 Task: Look for space in Kālāvad, India from 6th September, 2023 to 10th September, 2023 for 1 adult in price range Rs.9000 to Rs.17000. Place can be private room with 1  bedroom having 1 bed and 1 bathroom. Property type can be house, flat, guest house, hotel. Booking option can be shelf check-in. Required host language is English.
Action: Mouse moved to (472, 121)
Screenshot: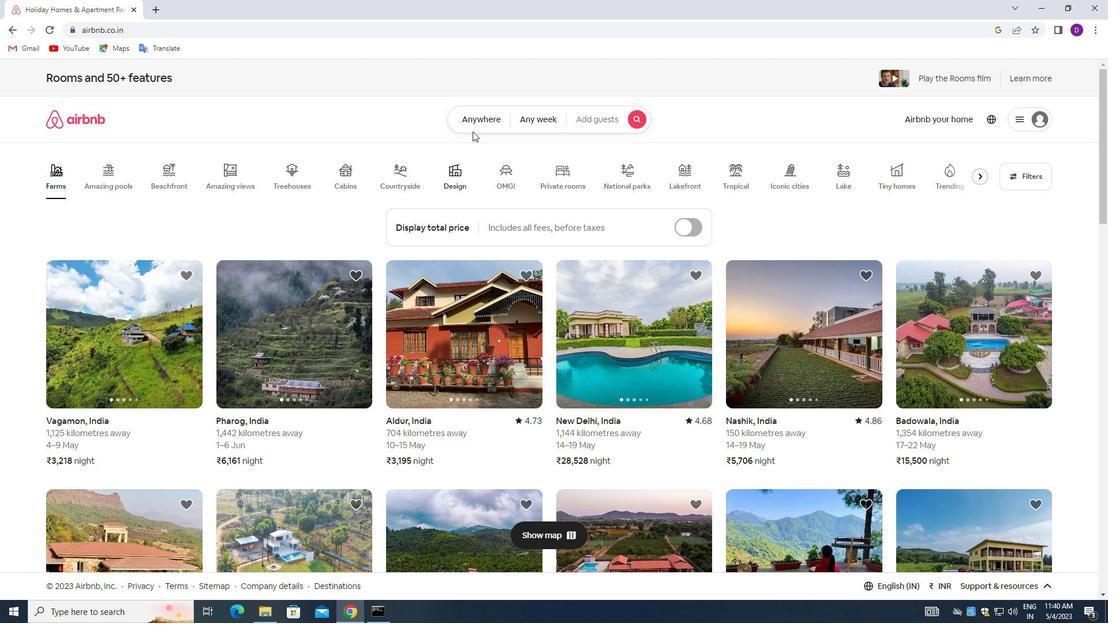
Action: Mouse pressed left at (472, 121)
Screenshot: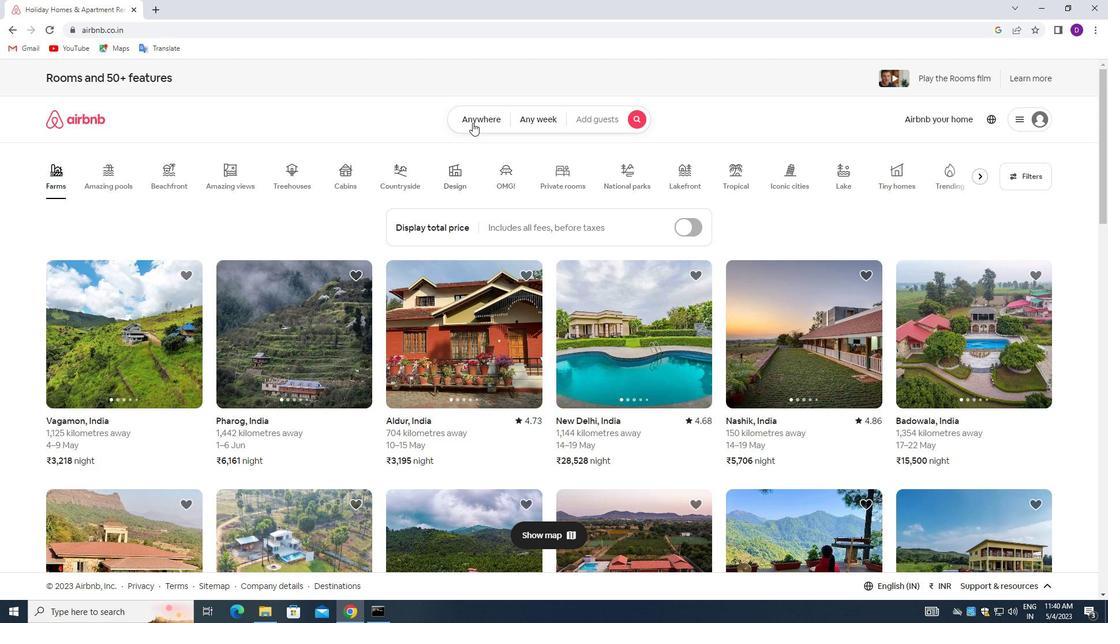
Action: Mouse moved to (405, 168)
Screenshot: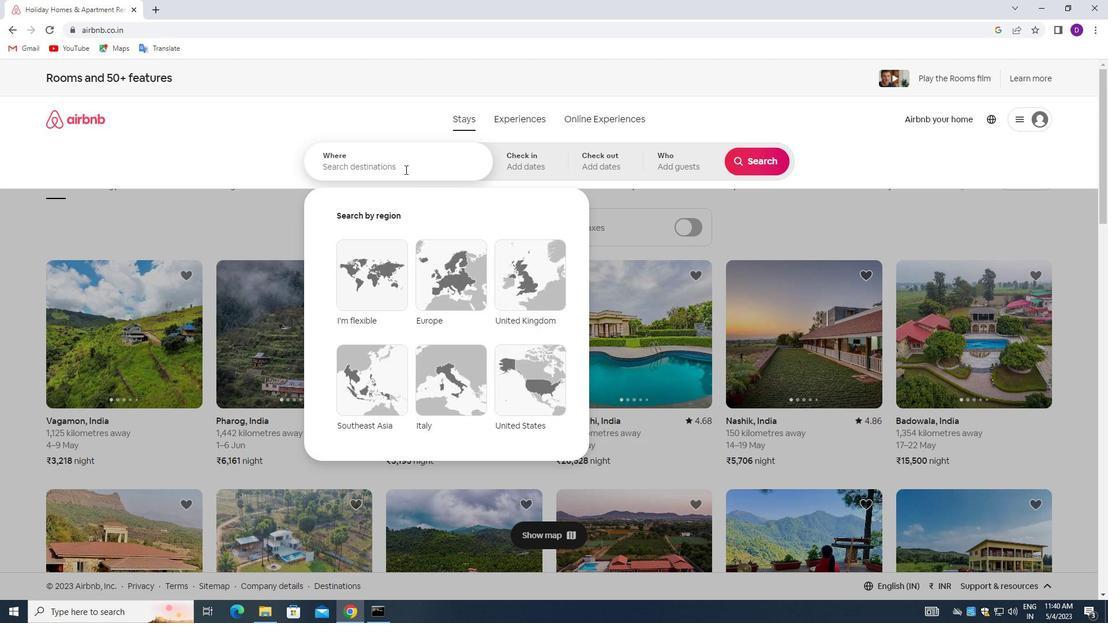 
Action: Mouse pressed left at (405, 168)
Screenshot: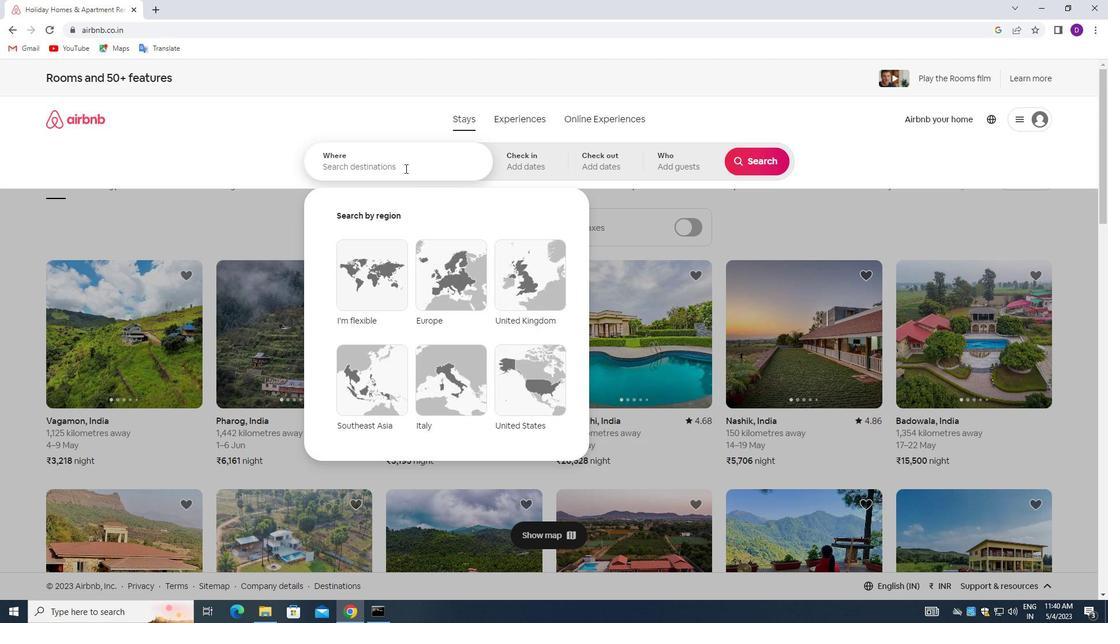 
Action: Mouse moved to (251, 123)
Screenshot: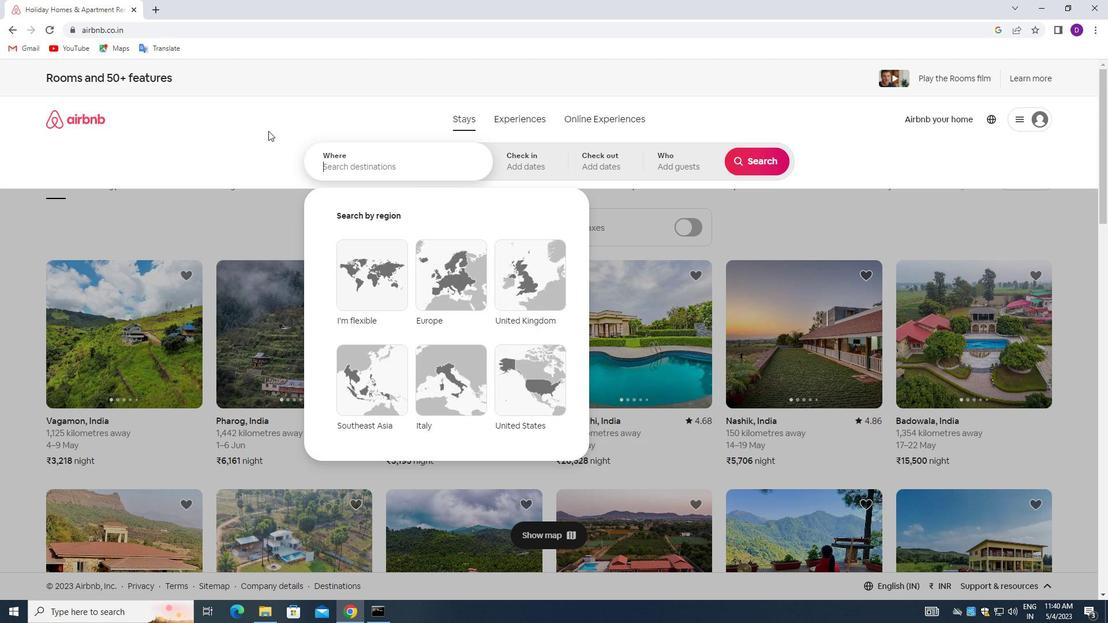 
Action: Key pressed <Key.shift>KALAVAD,<Key.space><Key.shift>INDIA<Key.enter>
Screenshot: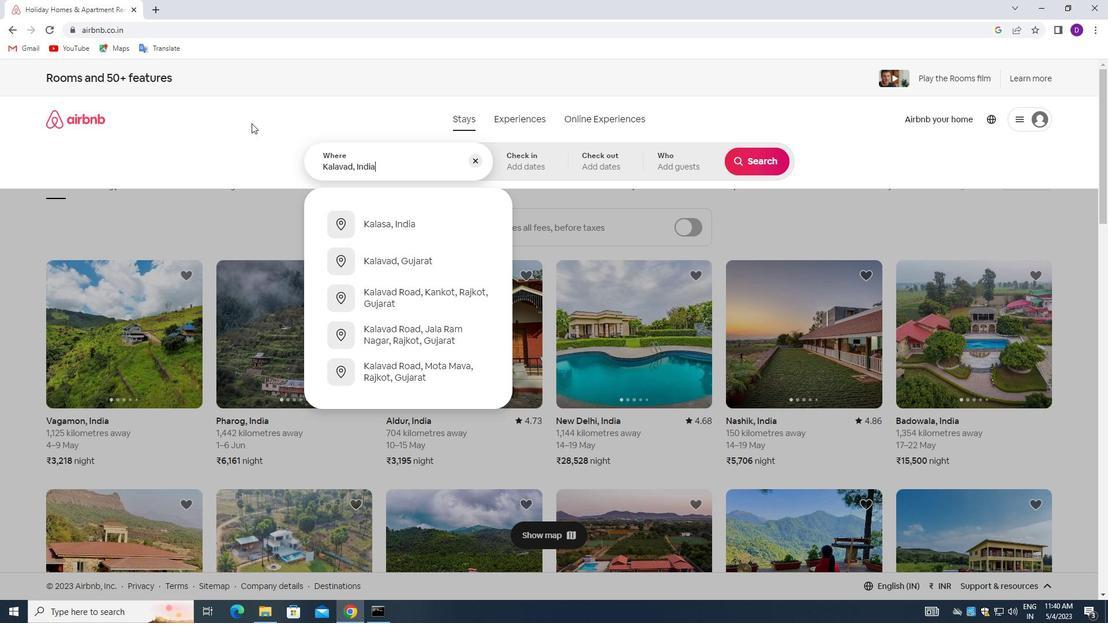 
Action: Mouse moved to (752, 249)
Screenshot: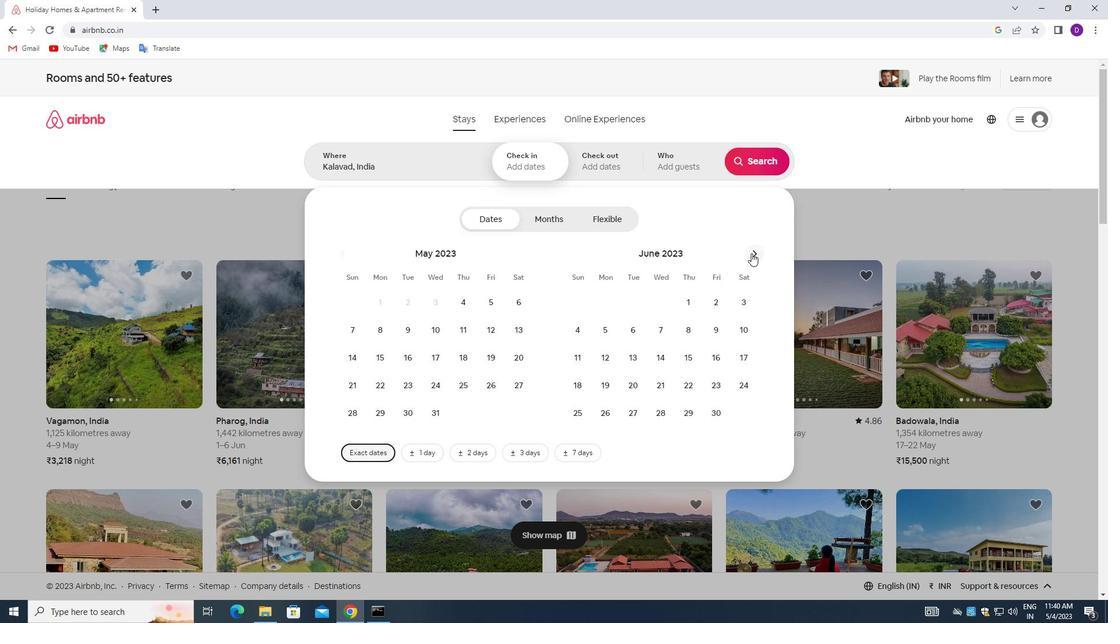 
Action: Mouse pressed left at (752, 249)
Screenshot: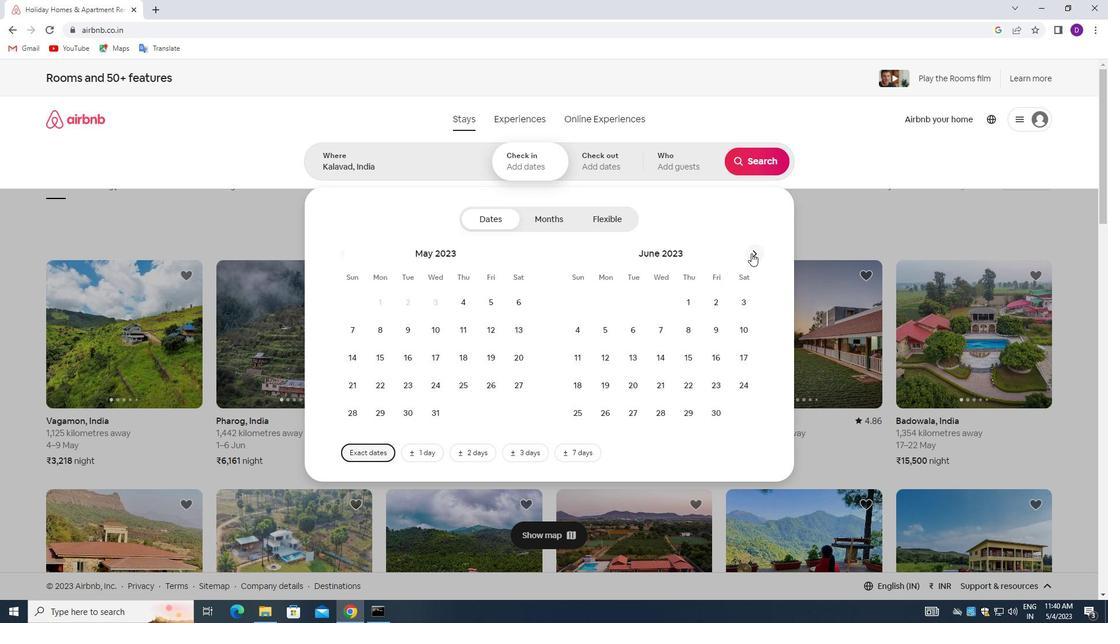 
Action: Mouse pressed left at (752, 249)
Screenshot: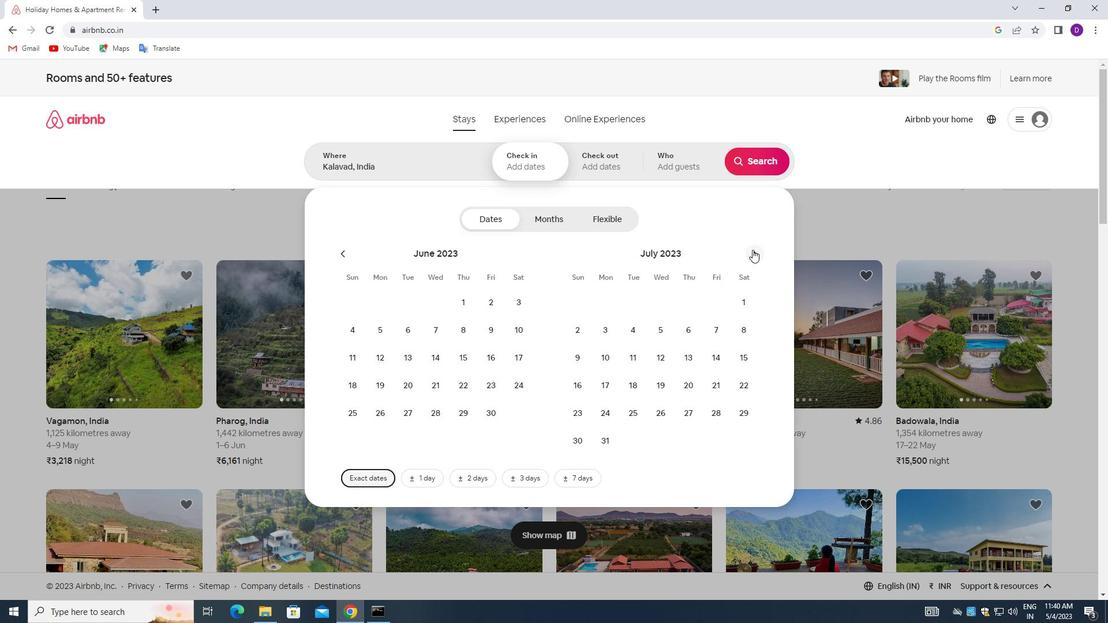 
Action: Mouse pressed left at (752, 249)
Screenshot: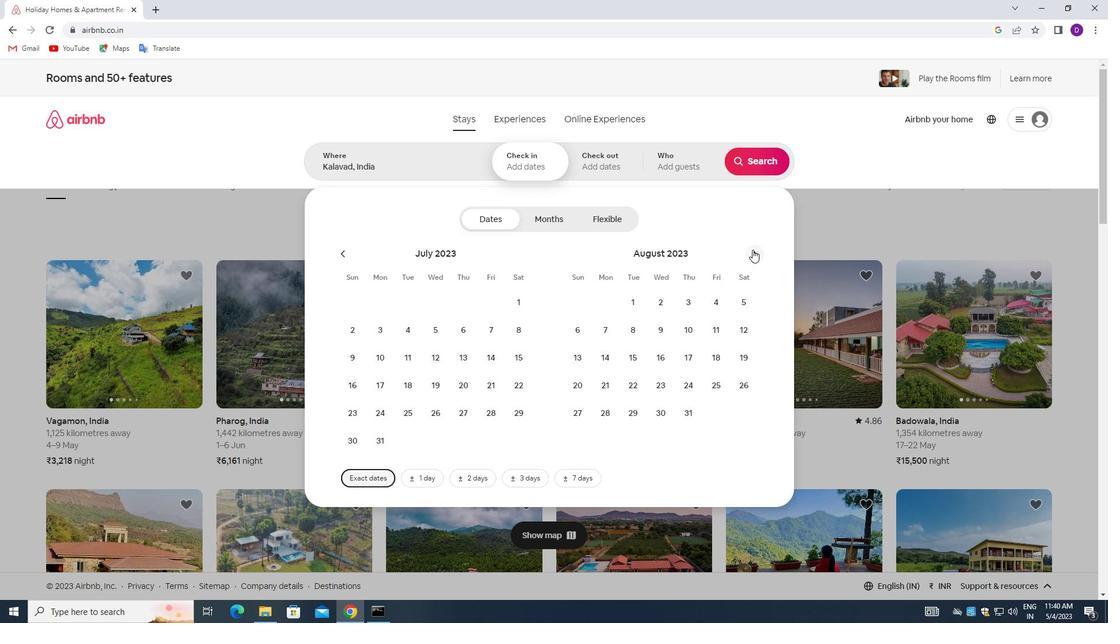 
Action: Mouse moved to (657, 328)
Screenshot: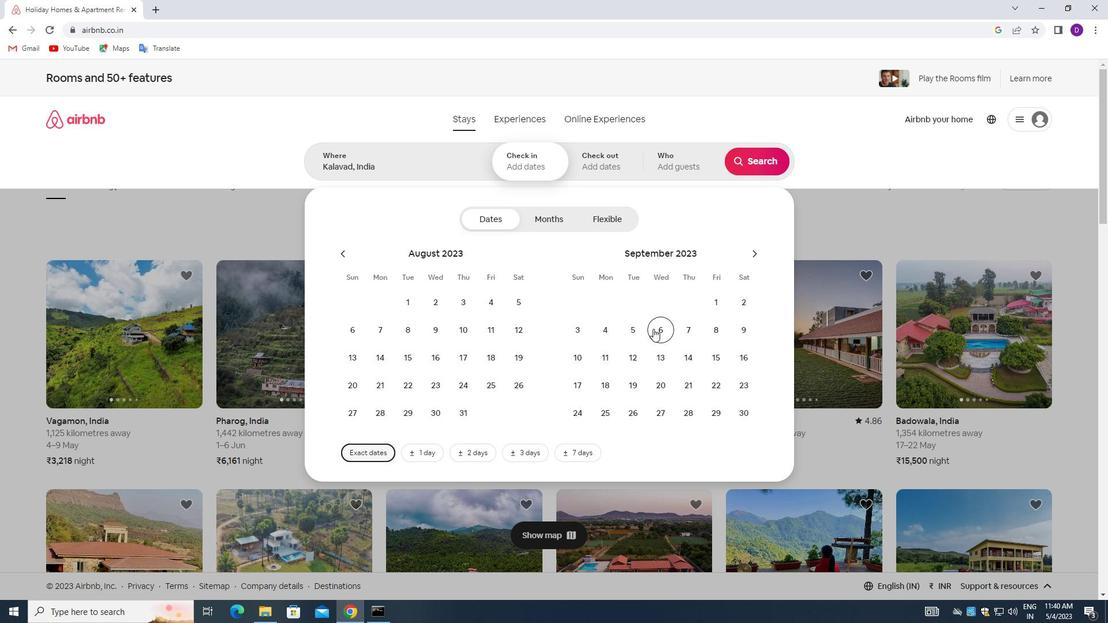 
Action: Mouse pressed left at (657, 328)
Screenshot: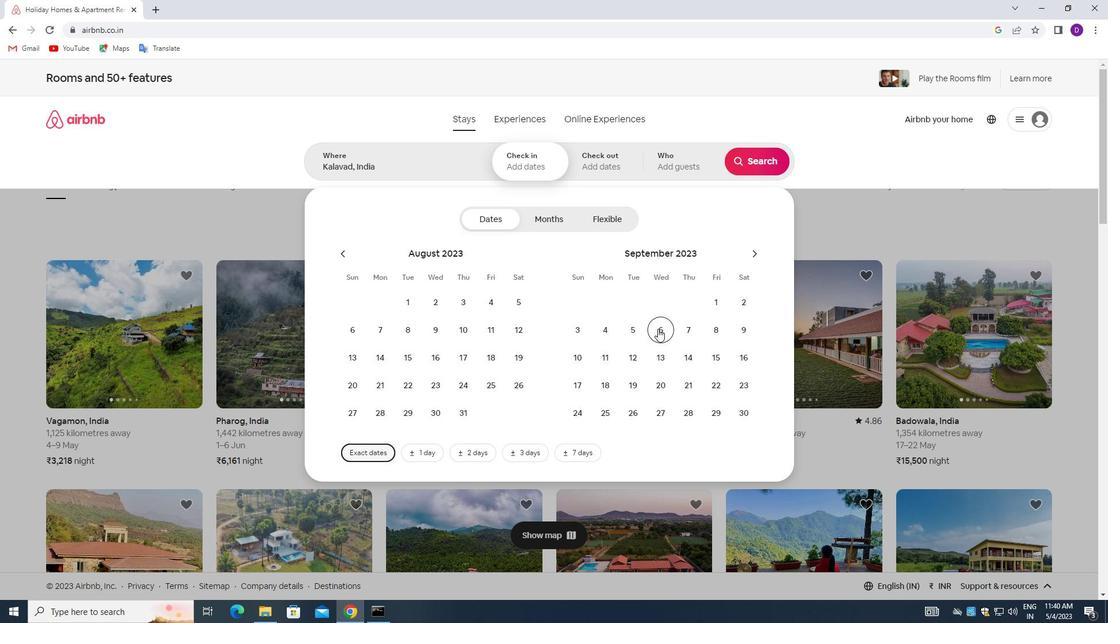 
Action: Mouse moved to (580, 353)
Screenshot: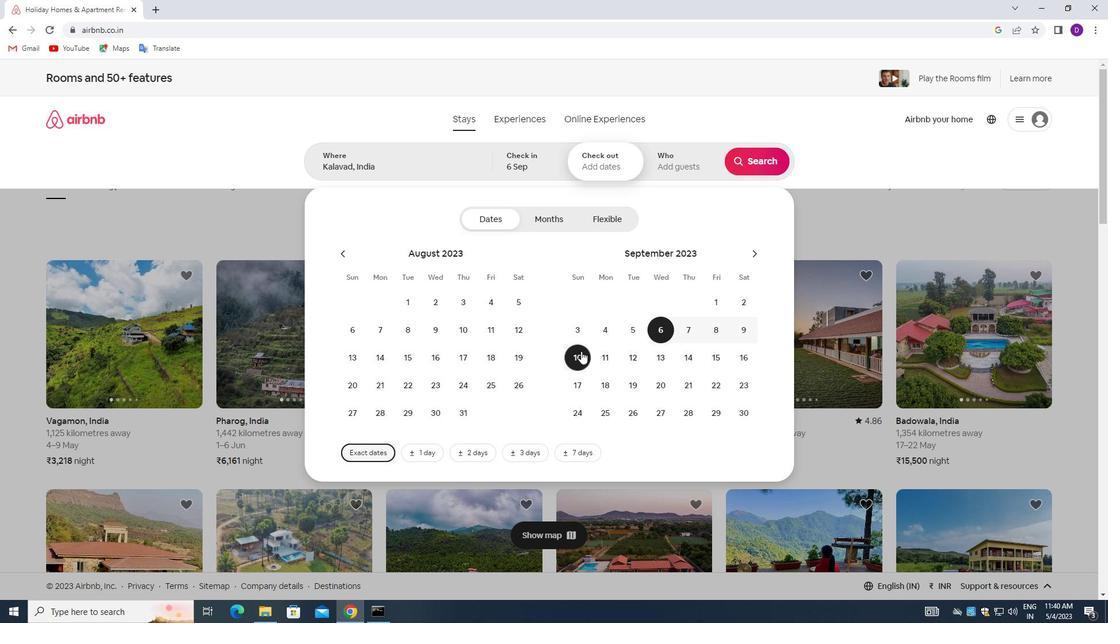 
Action: Mouse pressed left at (580, 353)
Screenshot: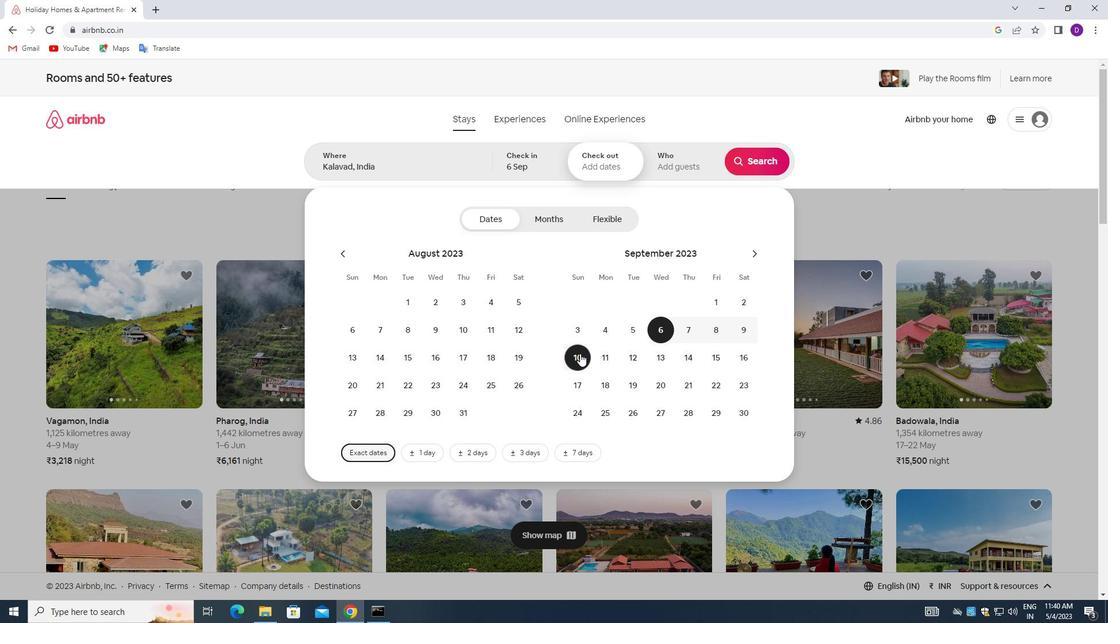 
Action: Mouse moved to (670, 158)
Screenshot: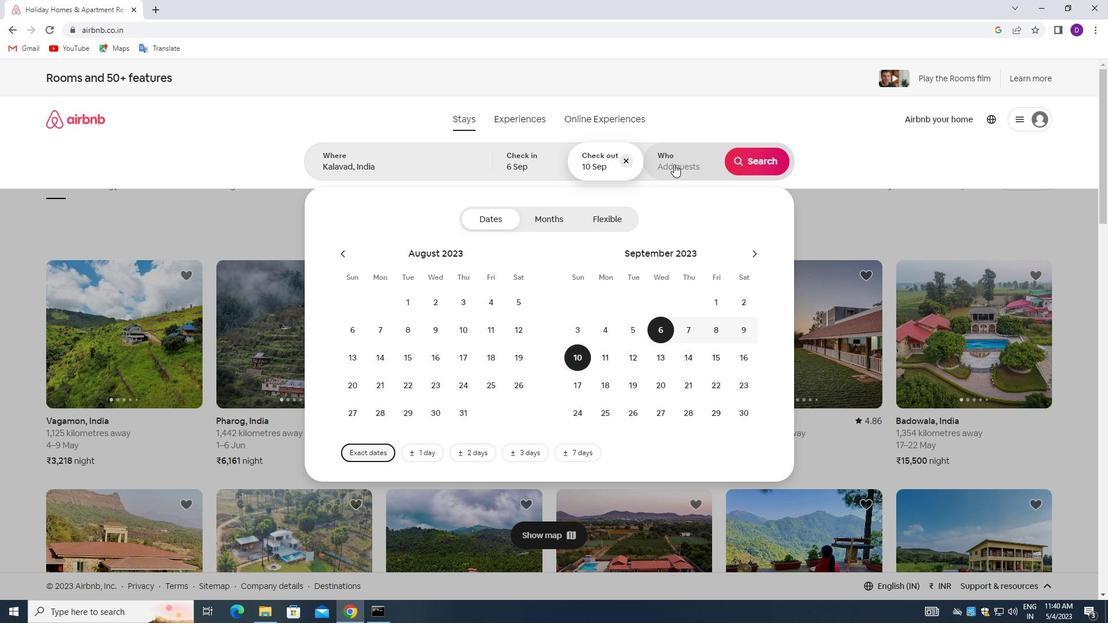 
Action: Mouse pressed left at (670, 158)
Screenshot: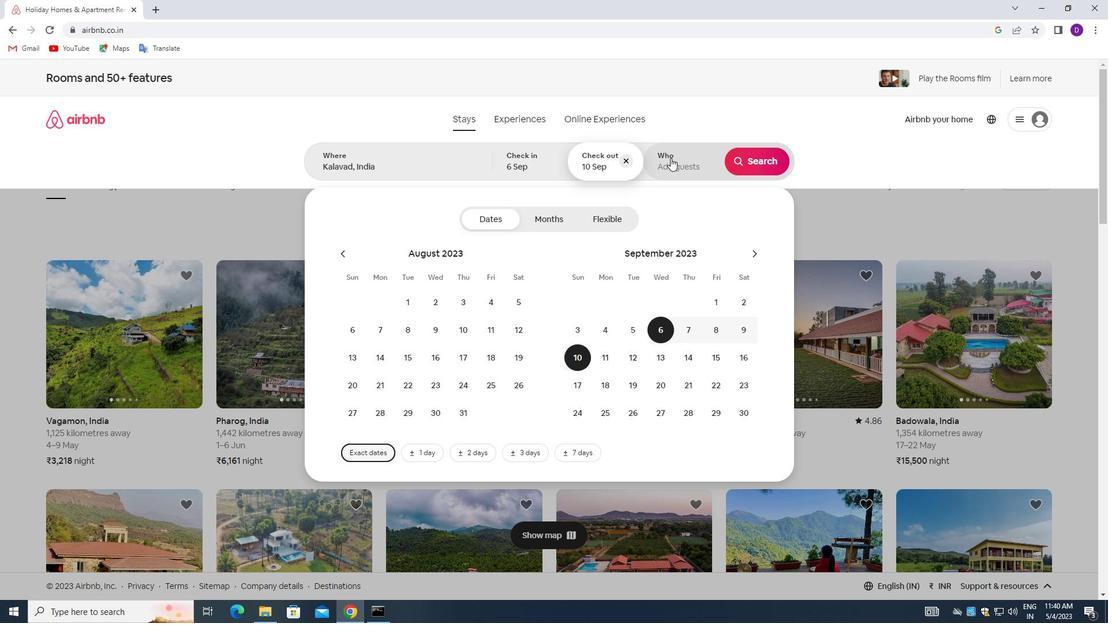 
Action: Mouse moved to (765, 219)
Screenshot: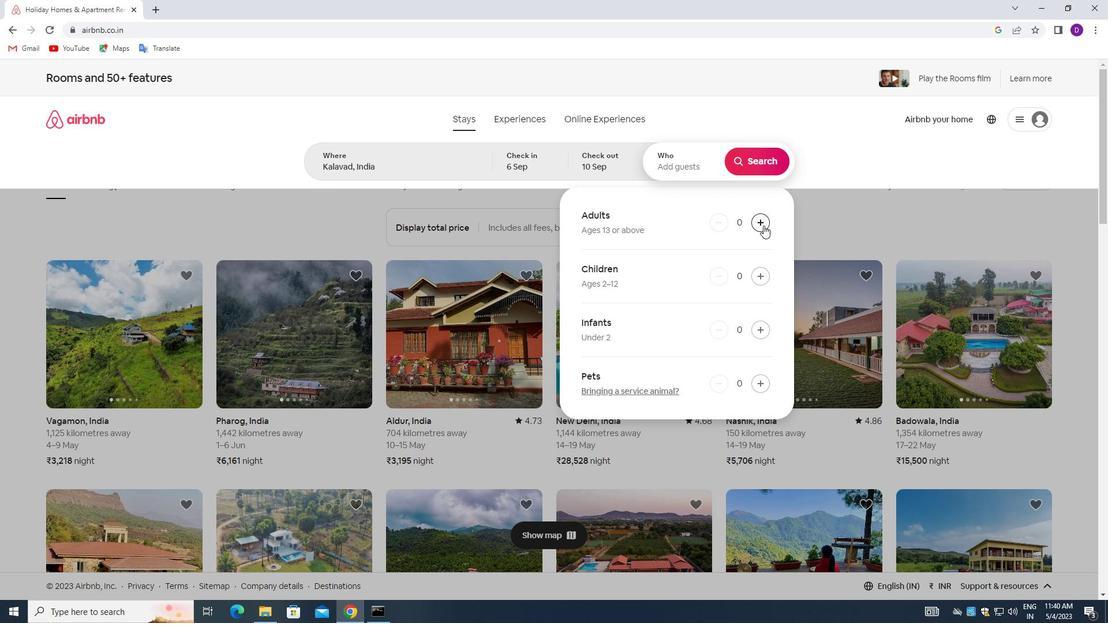 
Action: Mouse pressed left at (765, 219)
Screenshot: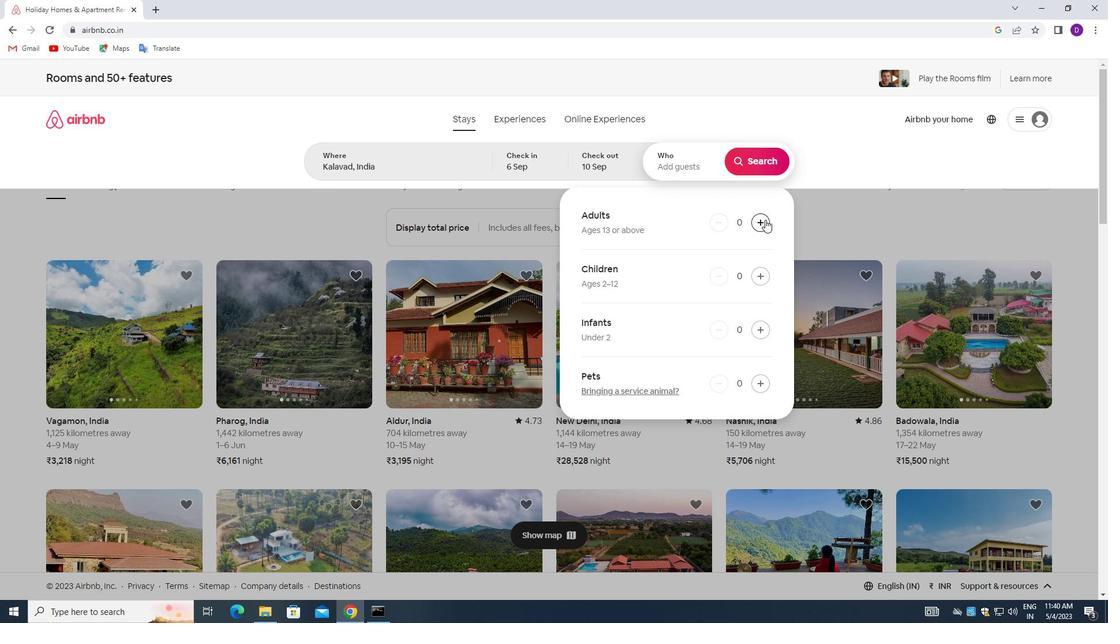 
Action: Mouse moved to (756, 159)
Screenshot: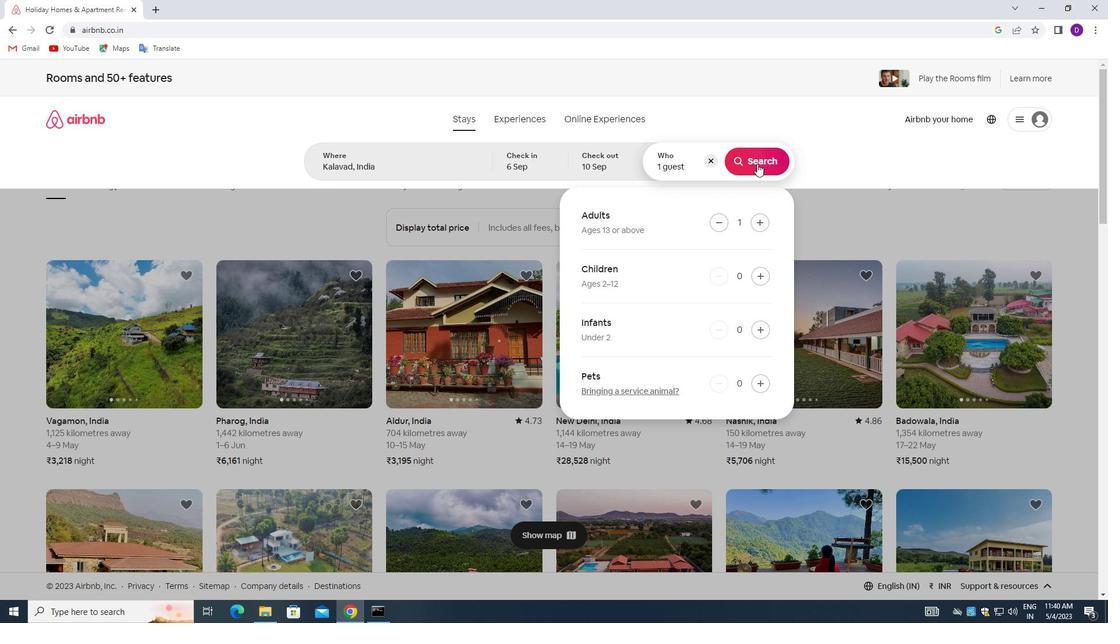 
Action: Mouse pressed left at (756, 159)
Screenshot: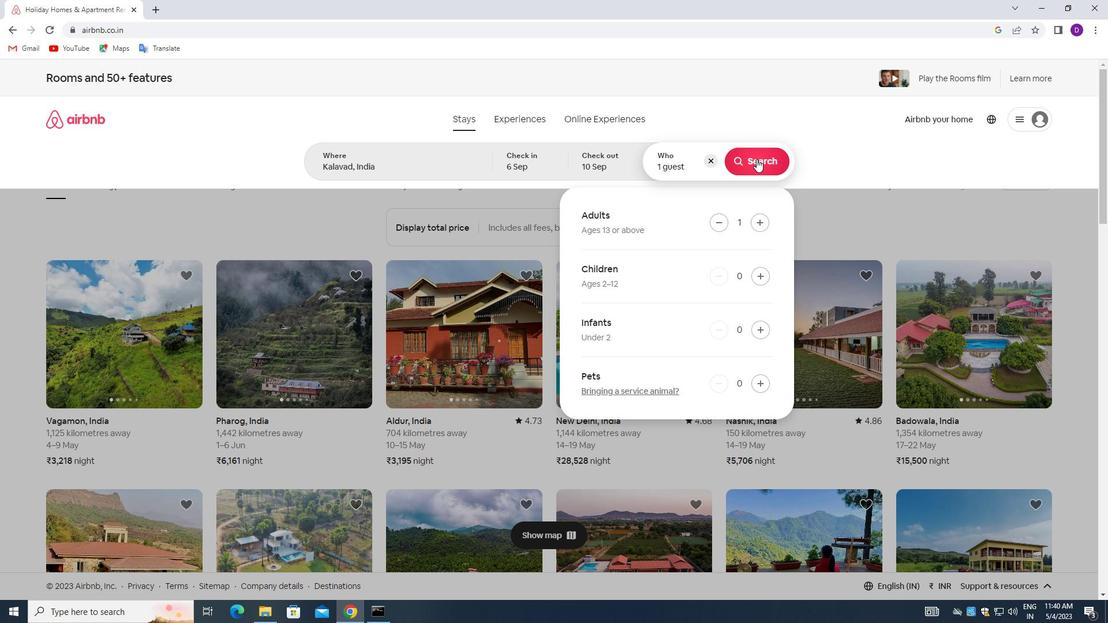 
Action: Mouse moved to (1045, 125)
Screenshot: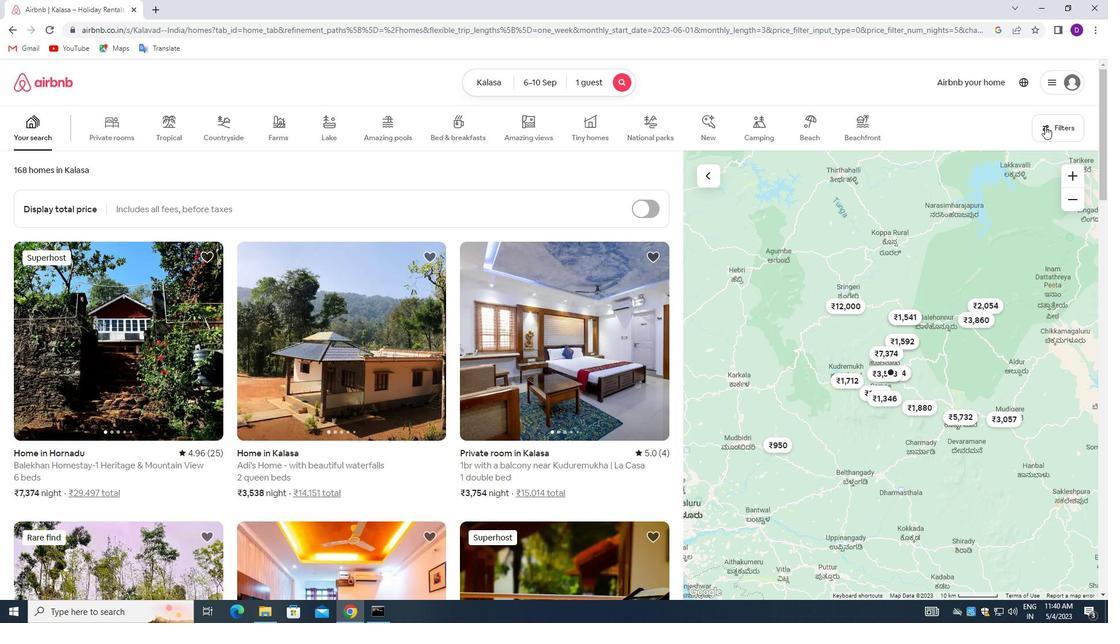 
Action: Mouse pressed left at (1045, 125)
Screenshot: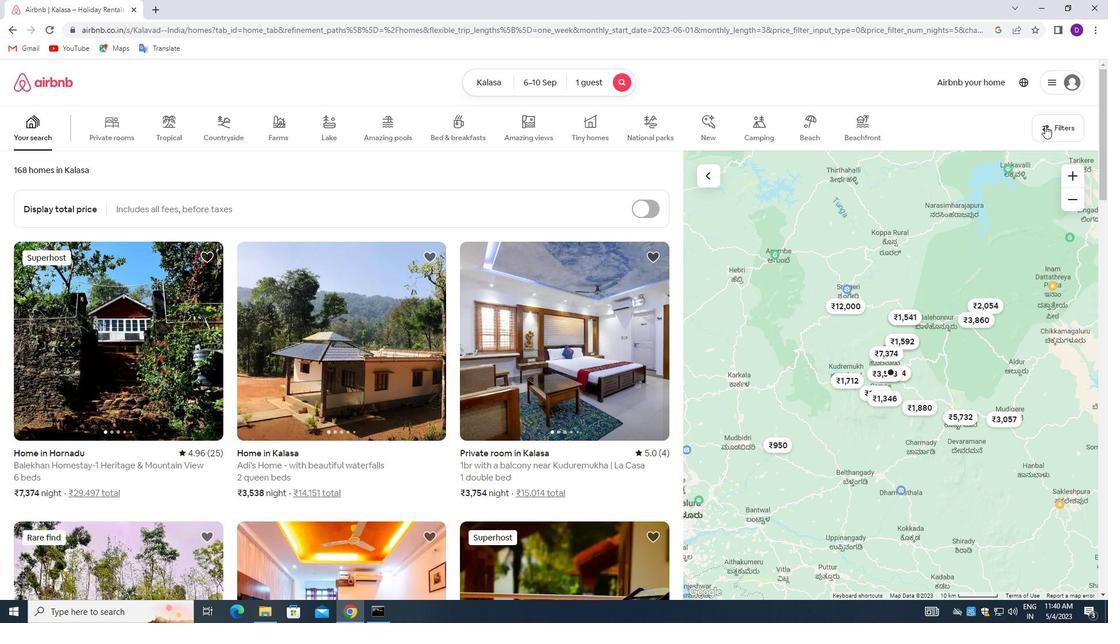 
Action: Mouse moved to (426, 275)
Screenshot: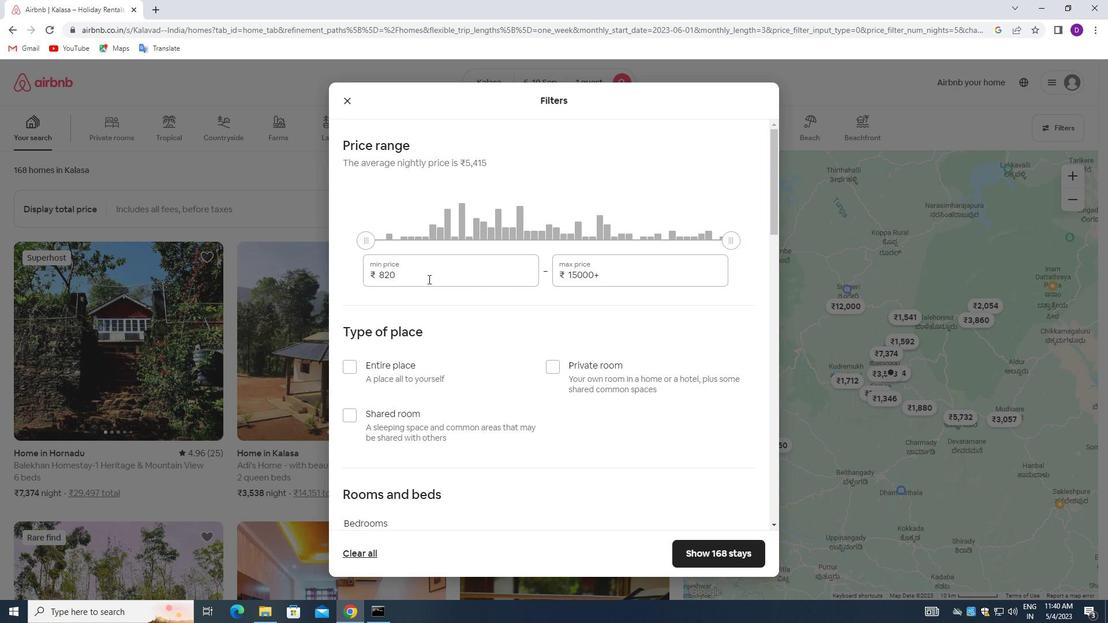 
Action: Mouse pressed left at (426, 275)
Screenshot: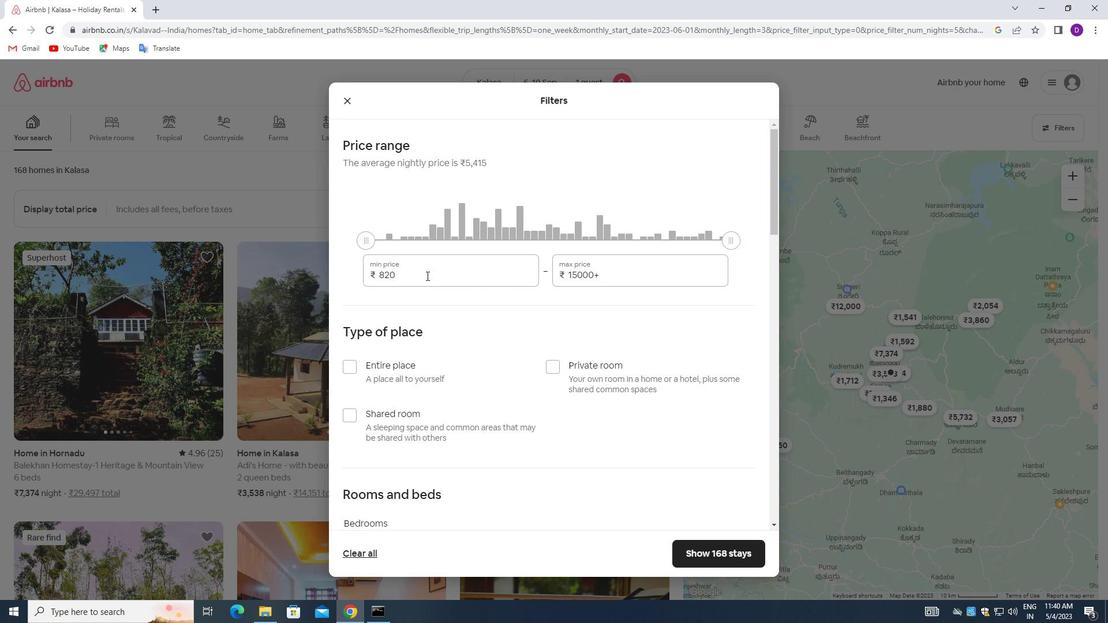
Action: Mouse pressed left at (426, 275)
Screenshot: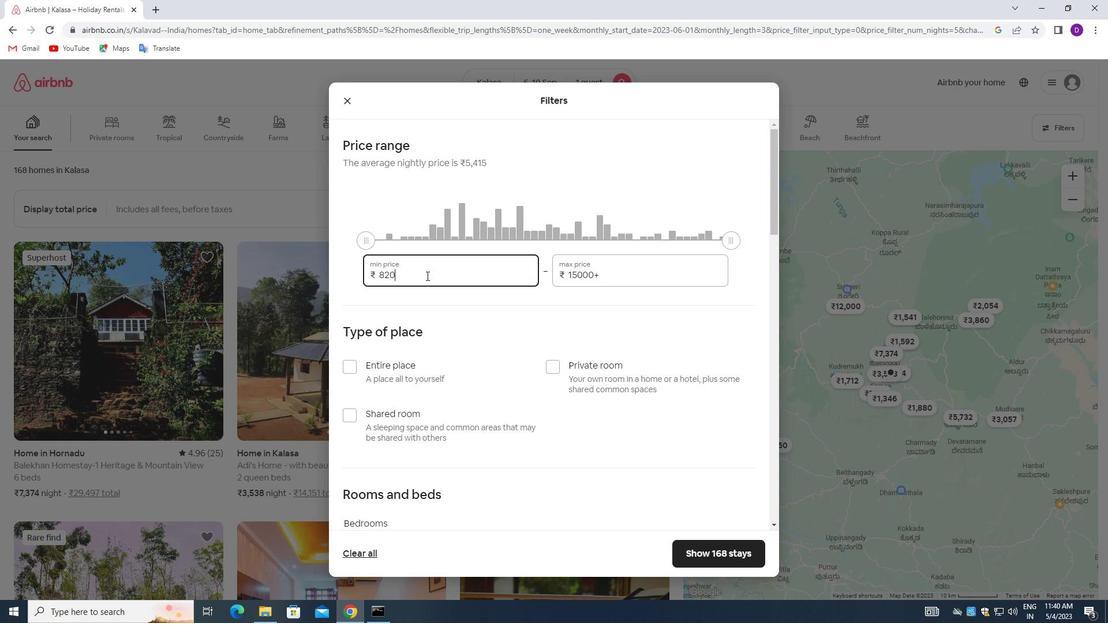 
Action: Key pressed 9000<Key.tab>17000
Screenshot: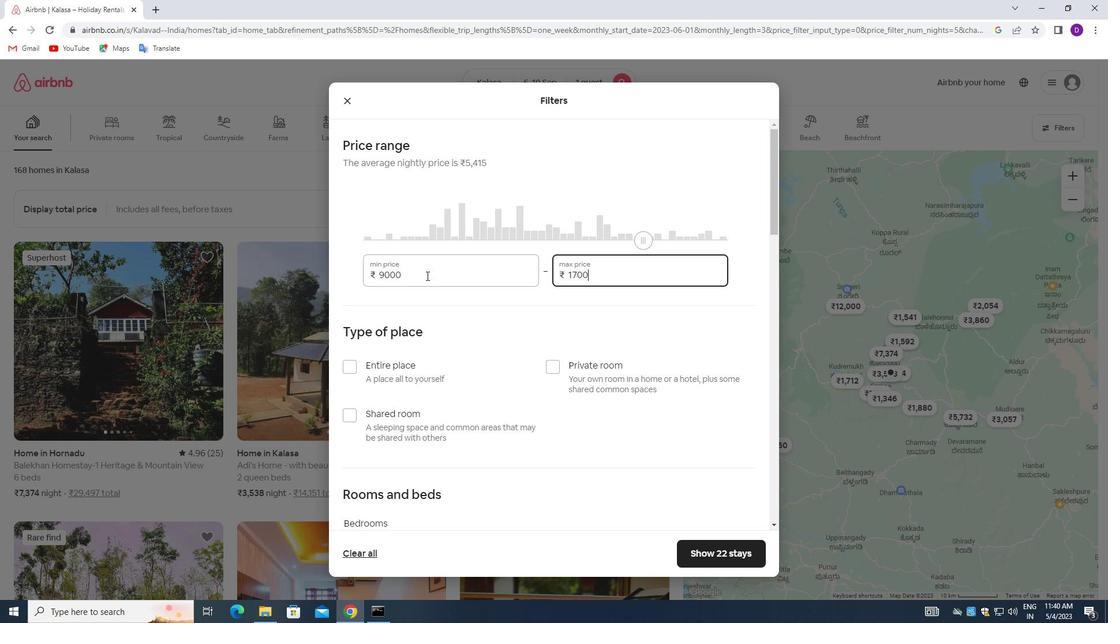 
Action: Mouse moved to (556, 369)
Screenshot: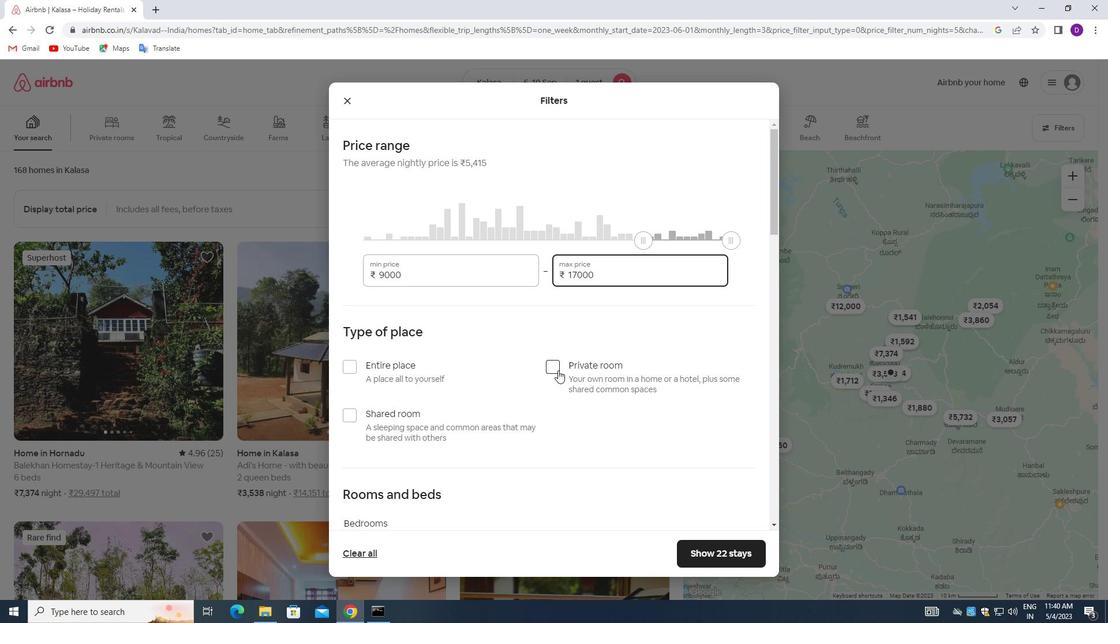 
Action: Mouse pressed left at (556, 369)
Screenshot: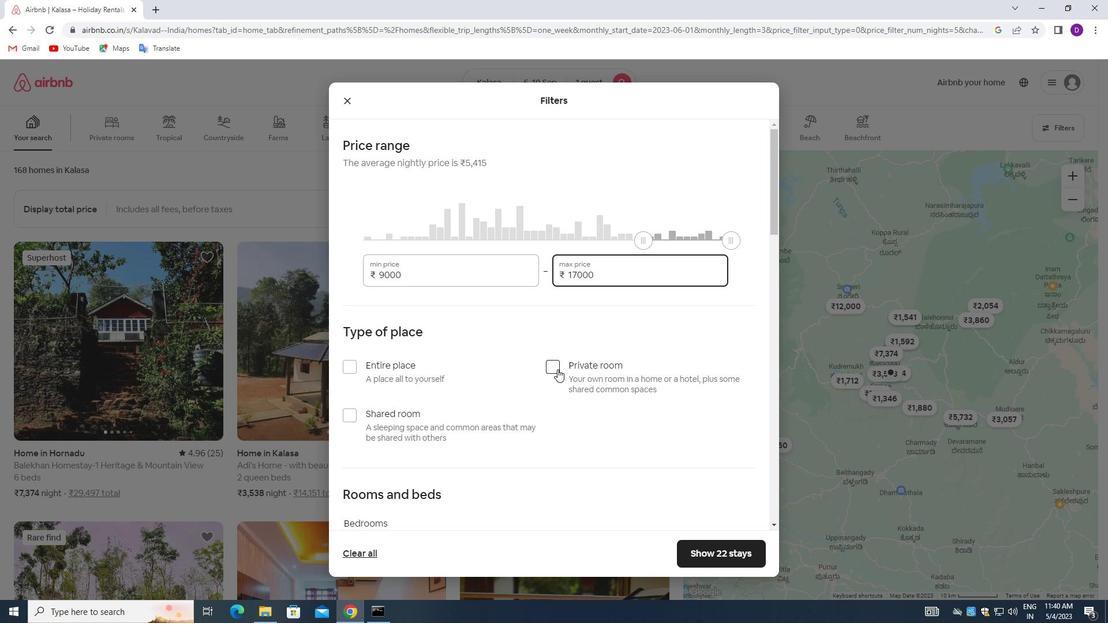 
Action: Mouse moved to (554, 377)
Screenshot: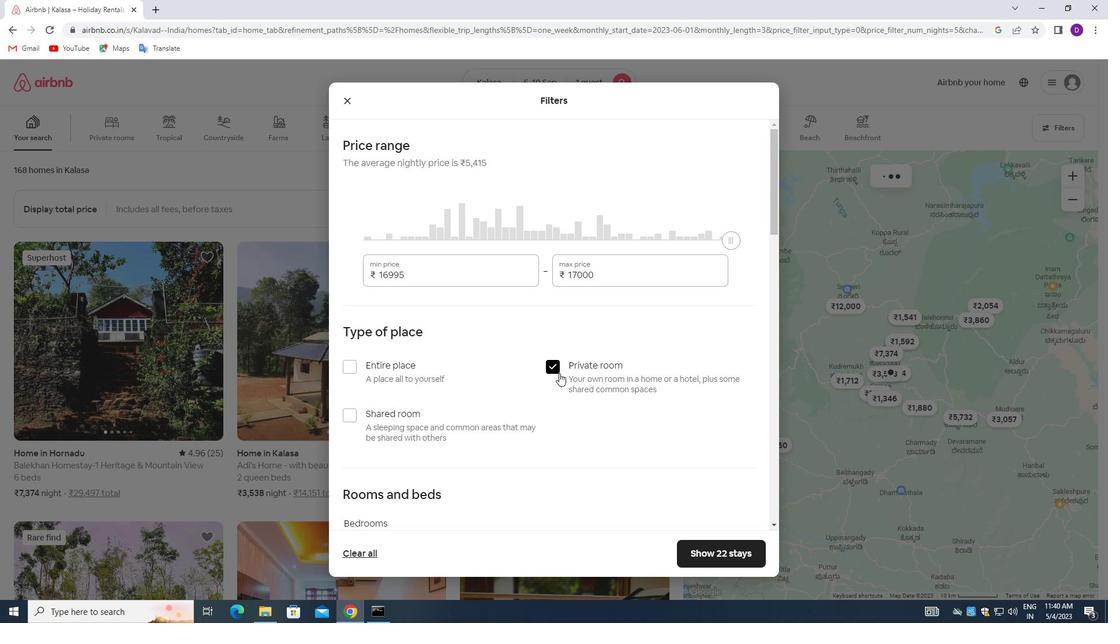 
Action: Mouse scrolled (554, 376) with delta (0, 0)
Screenshot: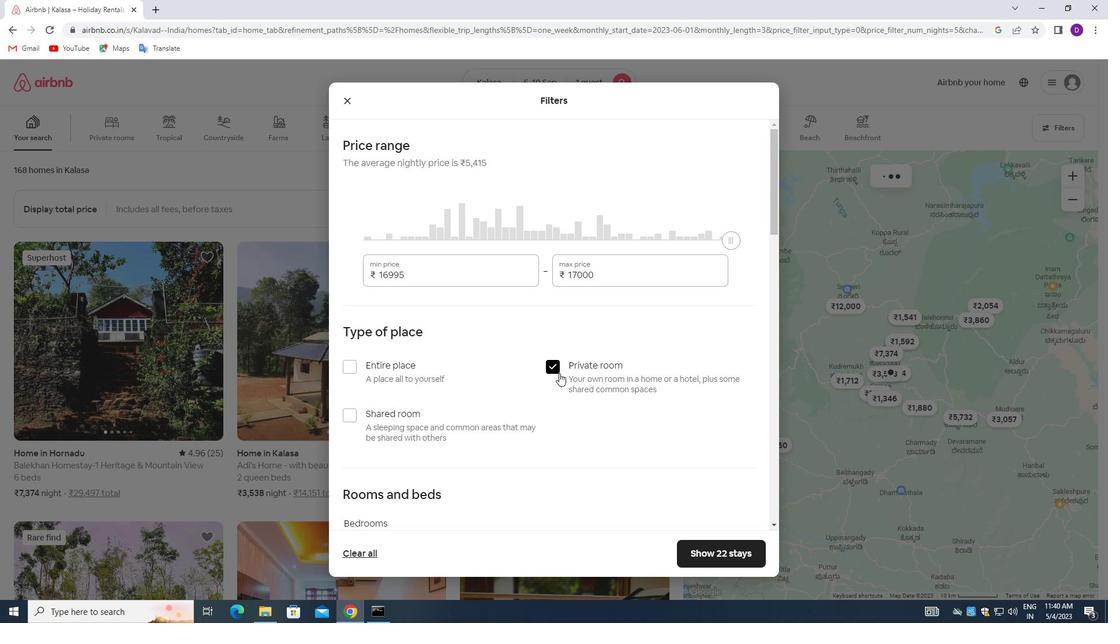 
Action: Mouse moved to (552, 378)
Screenshot: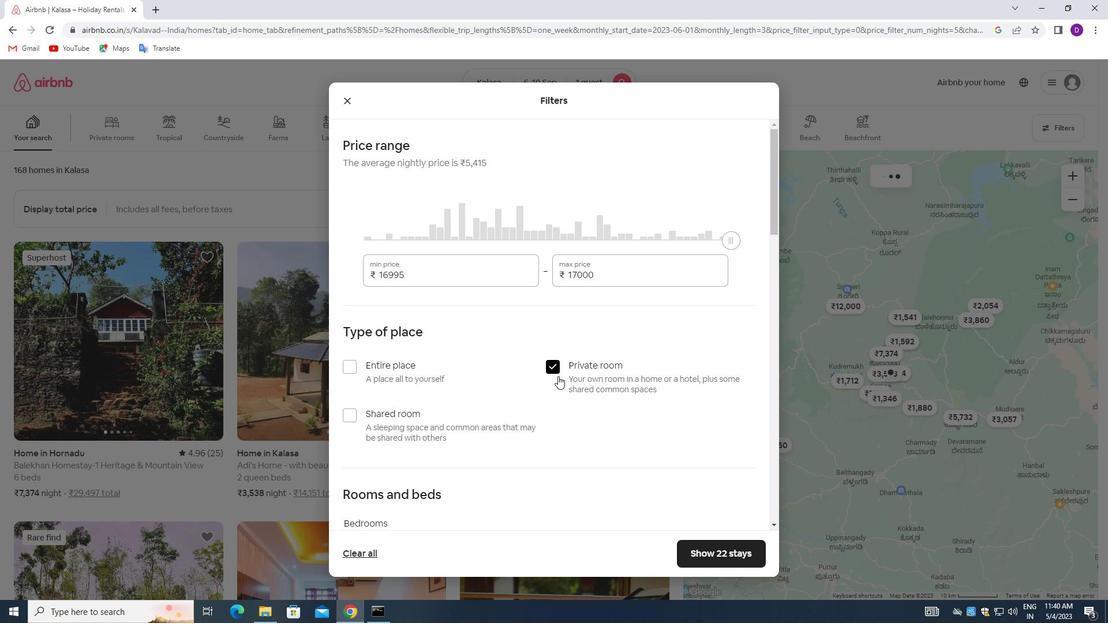 
Action: Mouse scrolled (552, 378) with delta (0, 0)
Screenshot: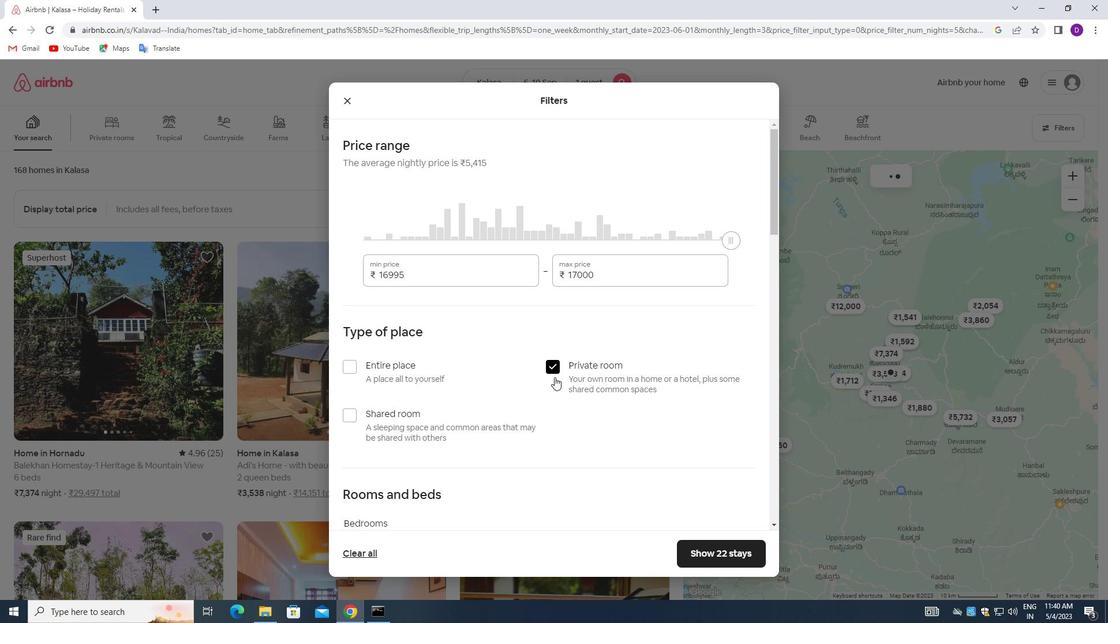 
Action: Mouse scrolled (552, 378) with delta (0, 0)
Screenshot: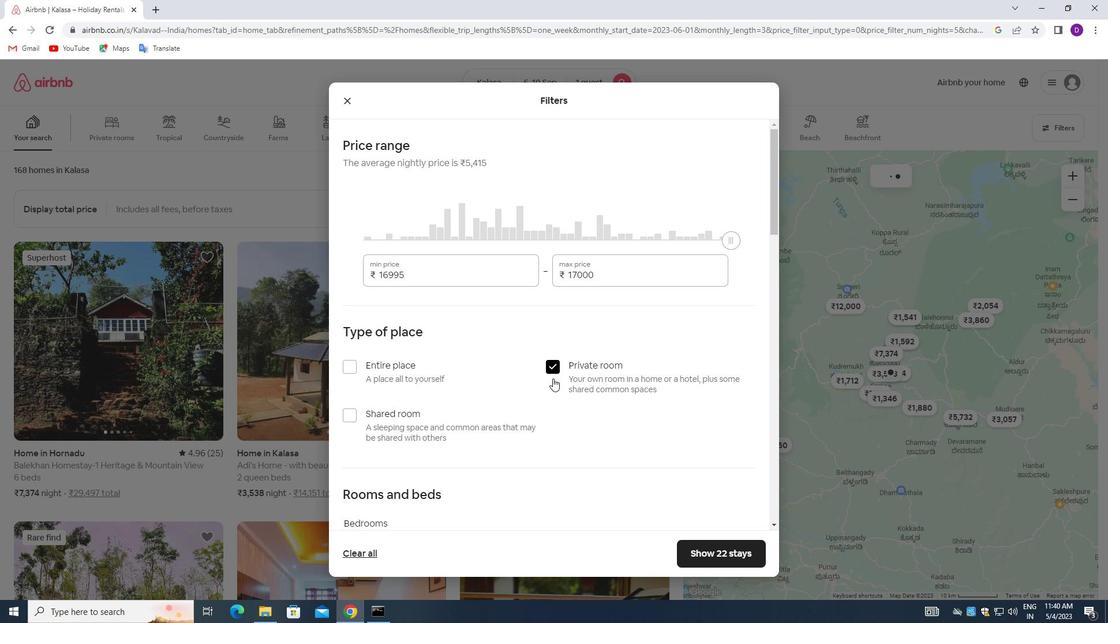 
Action: Mouse scrolled (552, 378) with delta (0, 0)
Screenshot: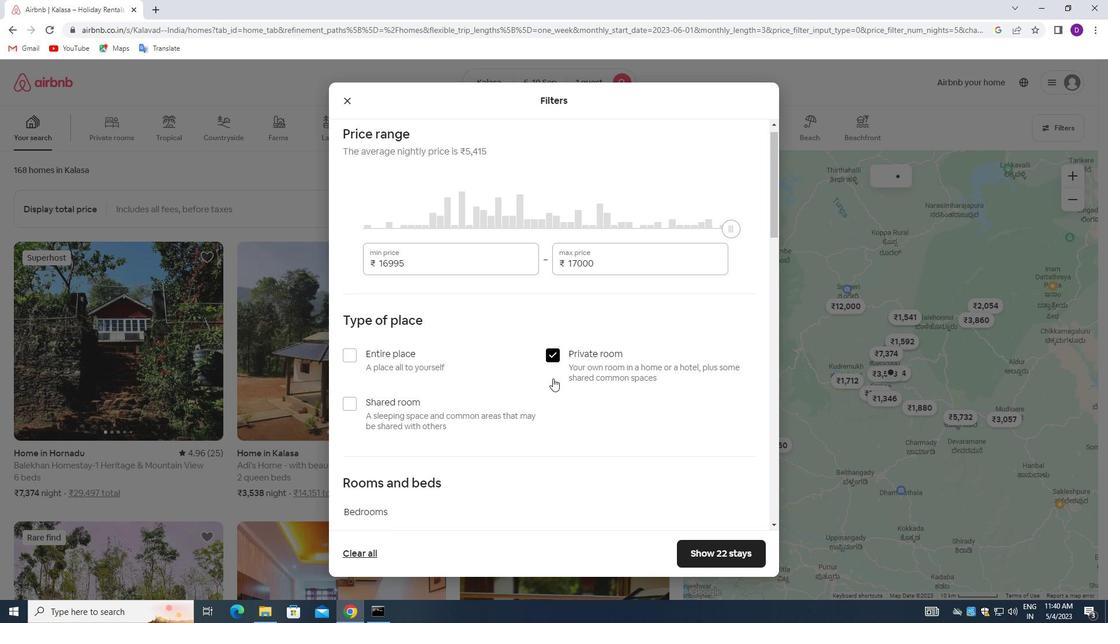 
Action: Mouse moved to (552, 378)
Screenshot: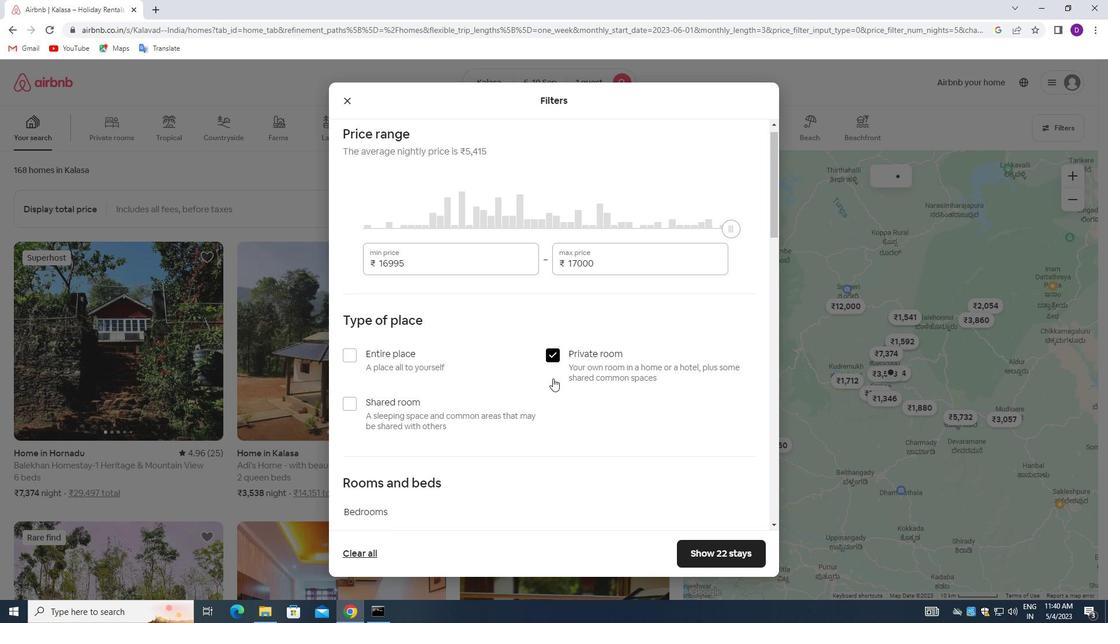 
Action: Mouse scrolled (552, 378) with delta (0, 0)
Screenshot: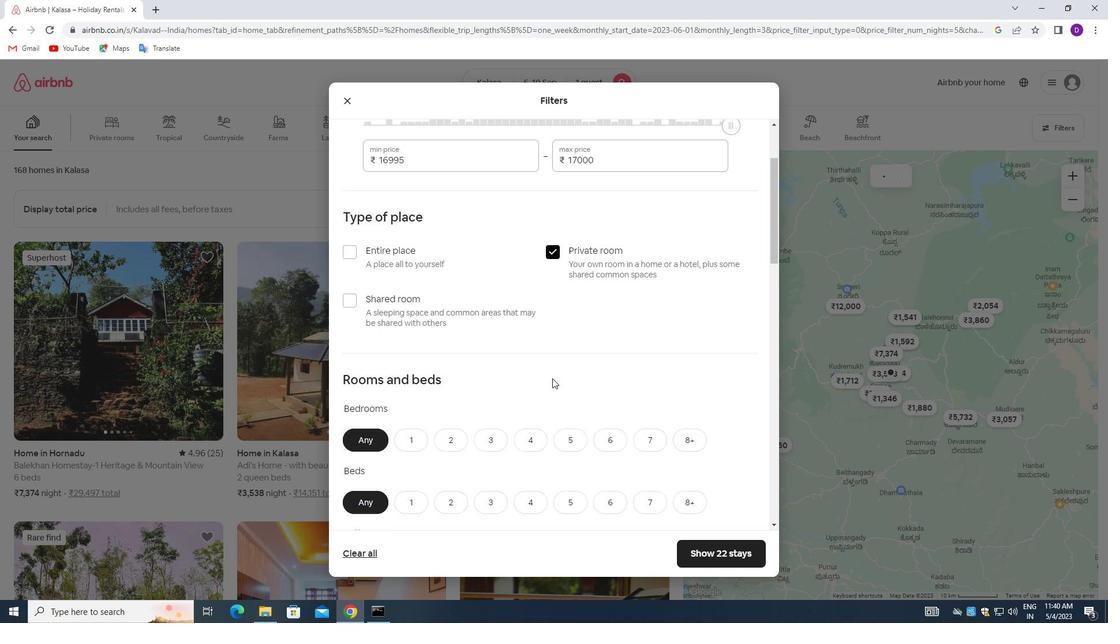 
Action: Mouse moved to (412, 271)
Screenshot: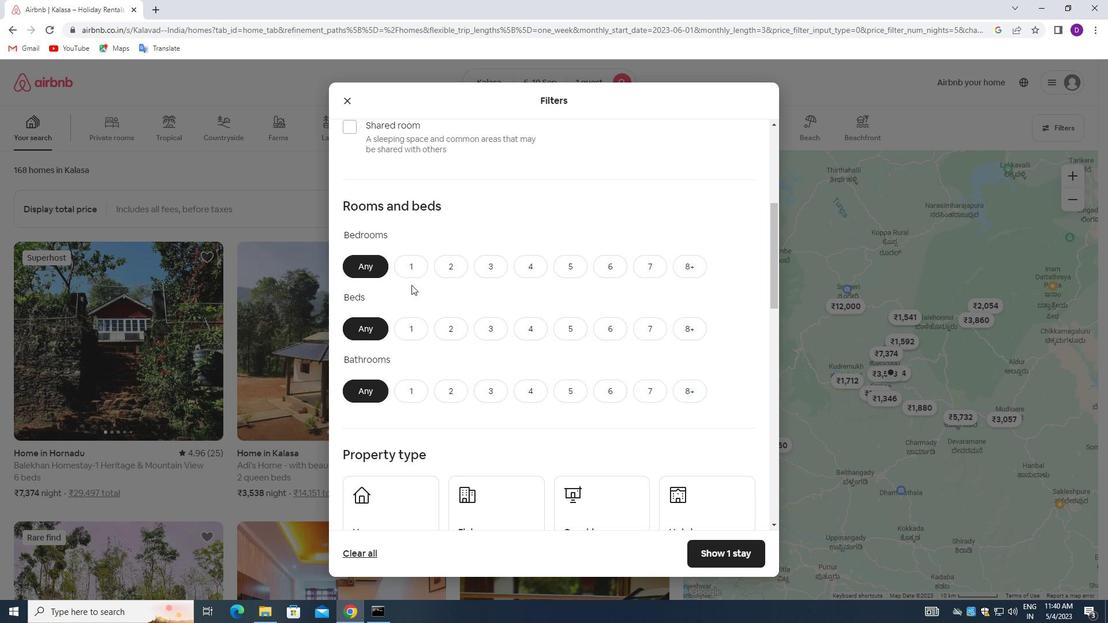 
Action: Mouse pressed left at (412, 271)
Screenshot: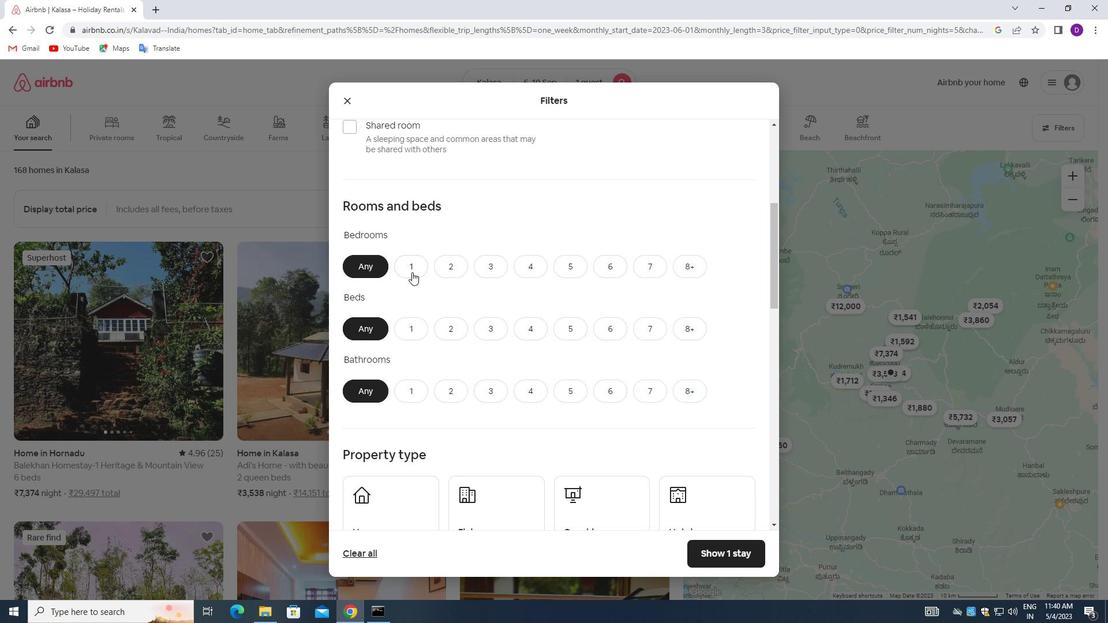 
Action: Mouse moved to (411, 330)
Screenshot: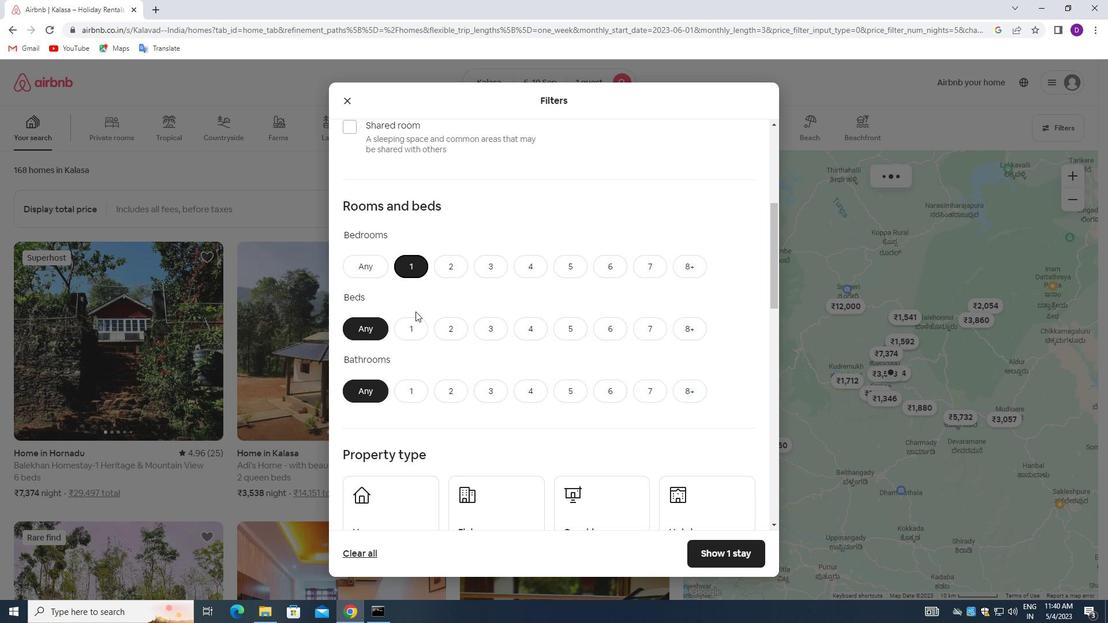 
Action: Mouse pressed left at (411, 330)
Screenshot: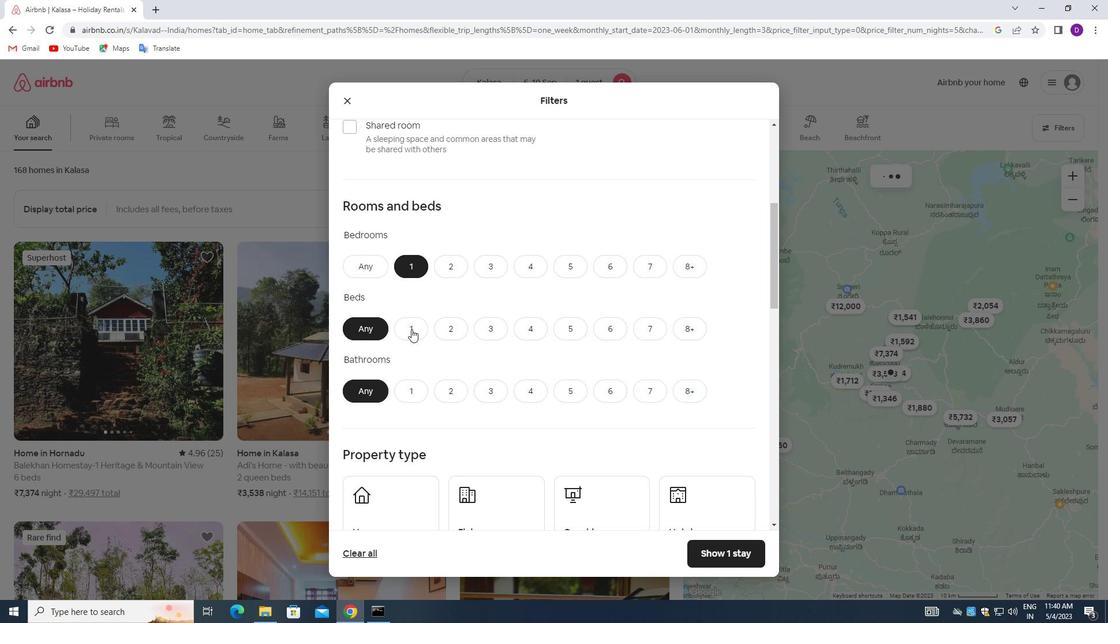 
Action: Mouse moved to (413, 391)
Screenshot: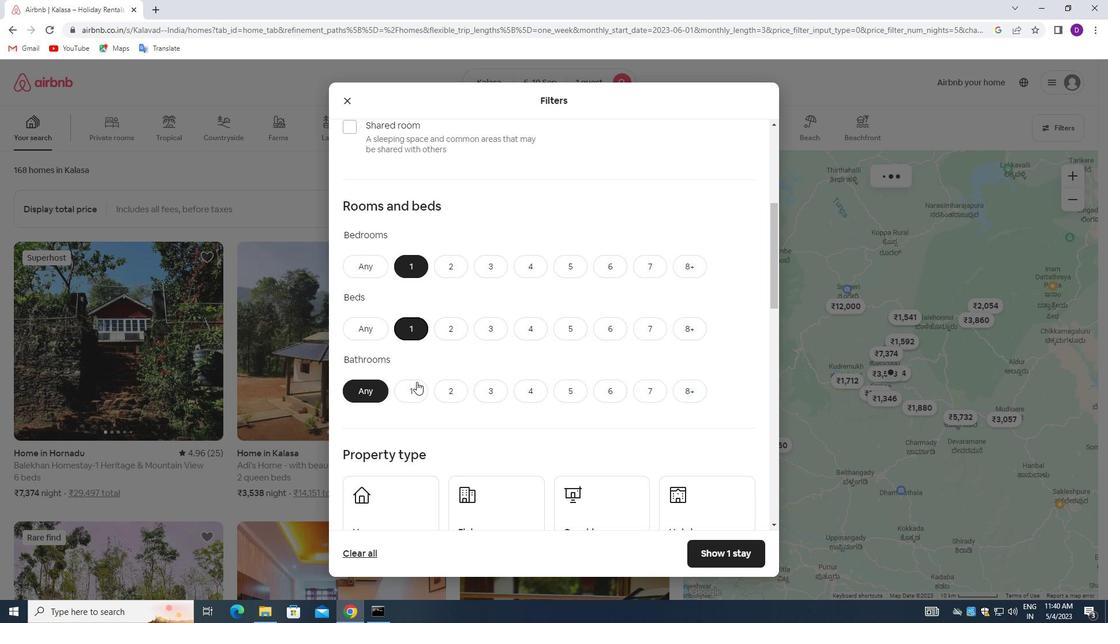 
Action: Mouse pressed left at (413, 391)
Screenshot: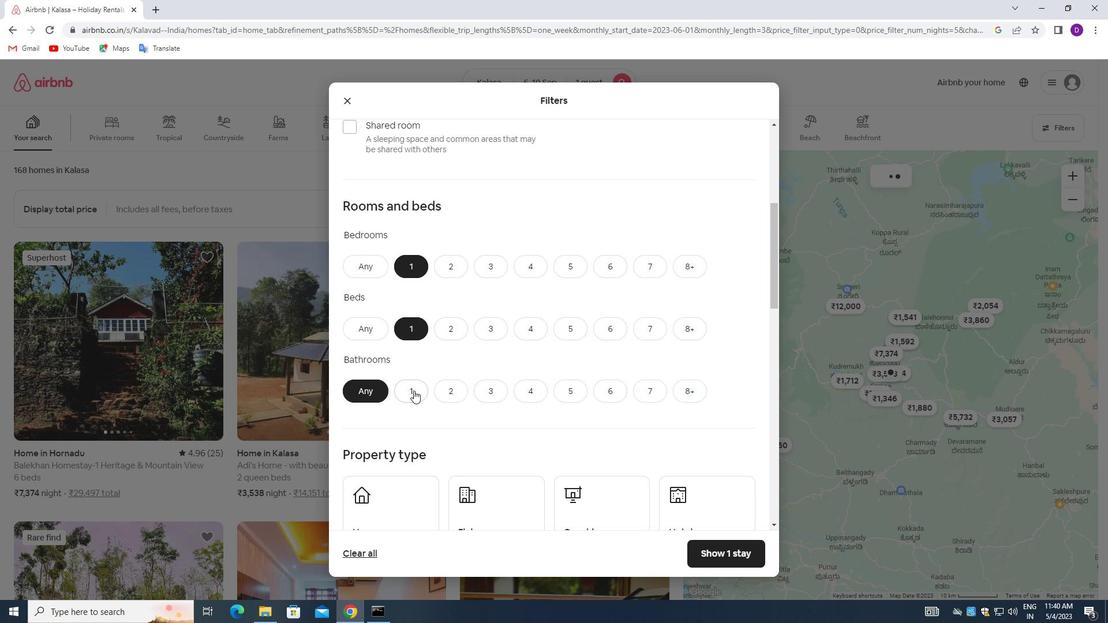 
Action: Mouse moved to (482, 403)
Screenshot: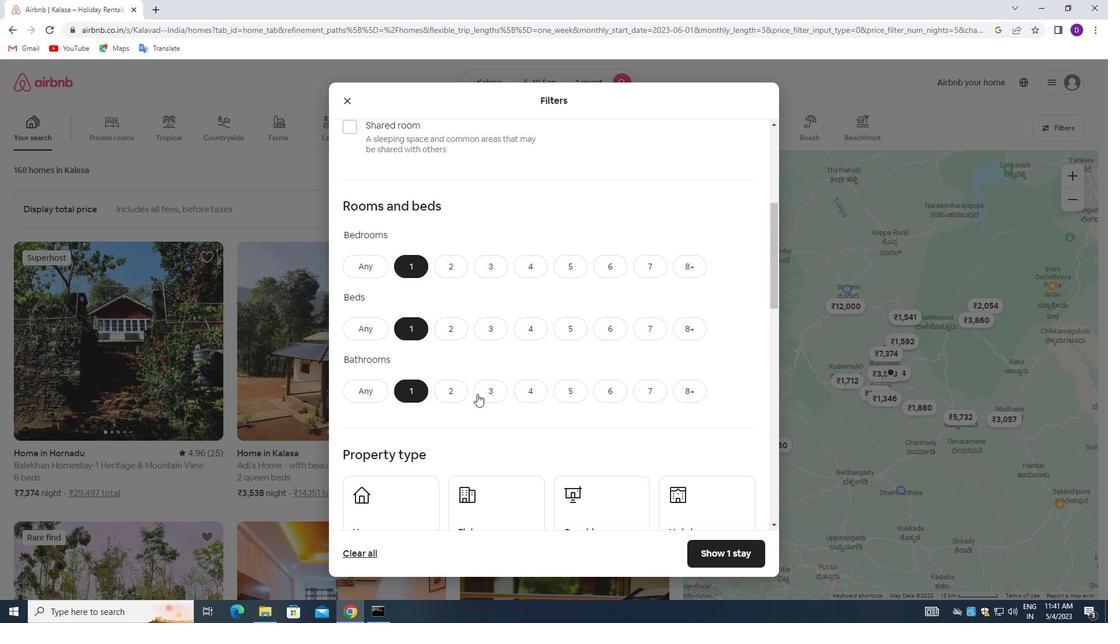 
Action: Mouse scrolled (482, 402) with delta (0, 0)
Screenshot: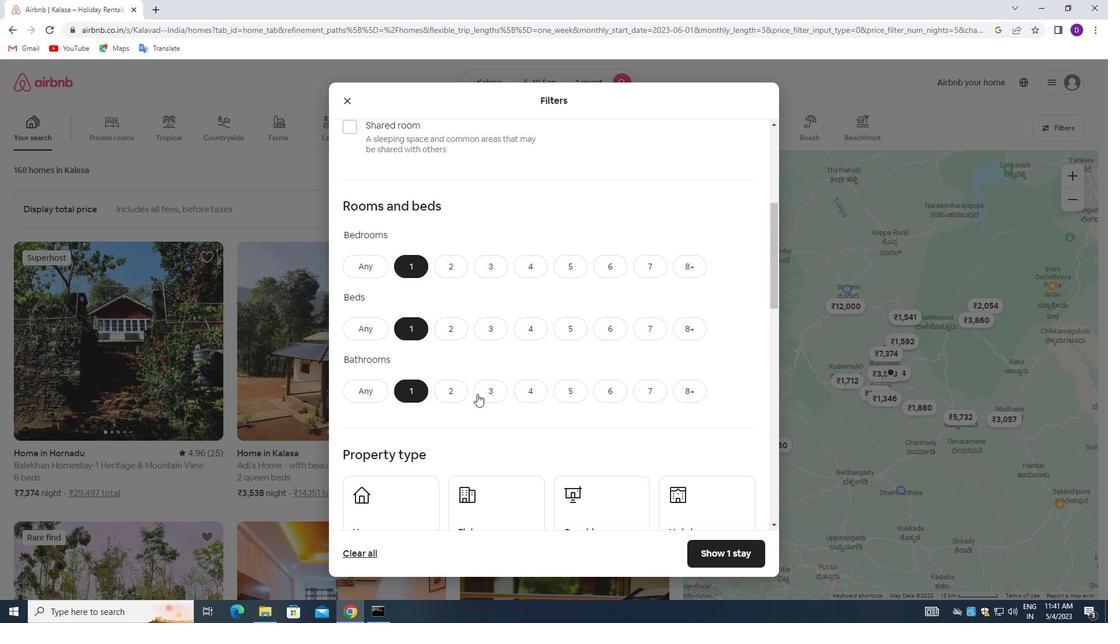 
Action: Mouse moved to (484, 405)
Screenshot: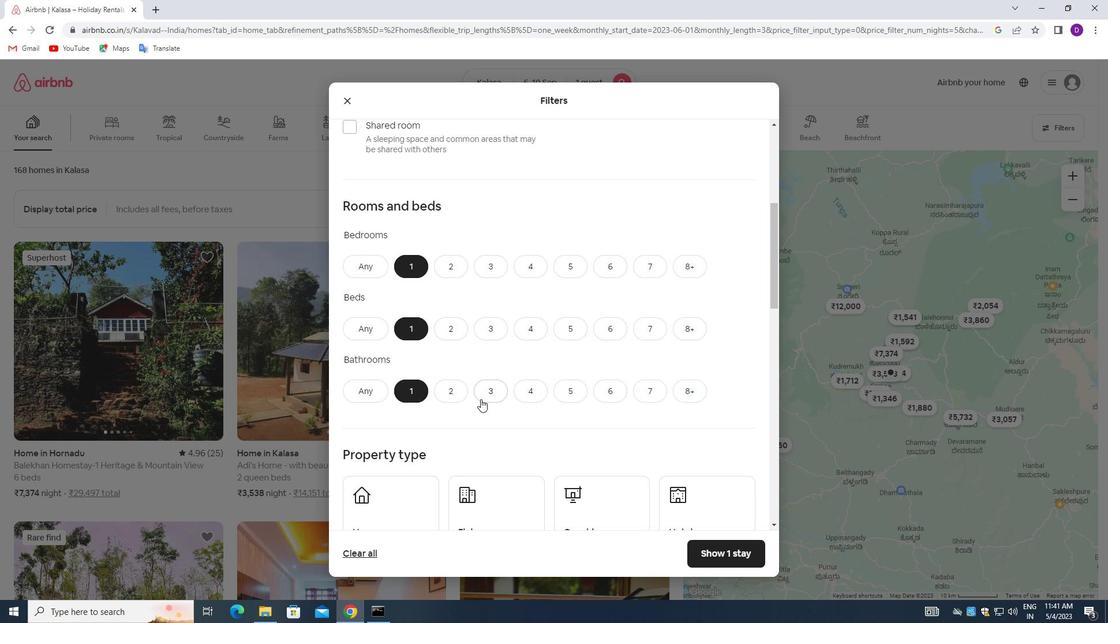 
Action: Mouse scrolled (484, 405) with delta (0, 0)
Screenshot: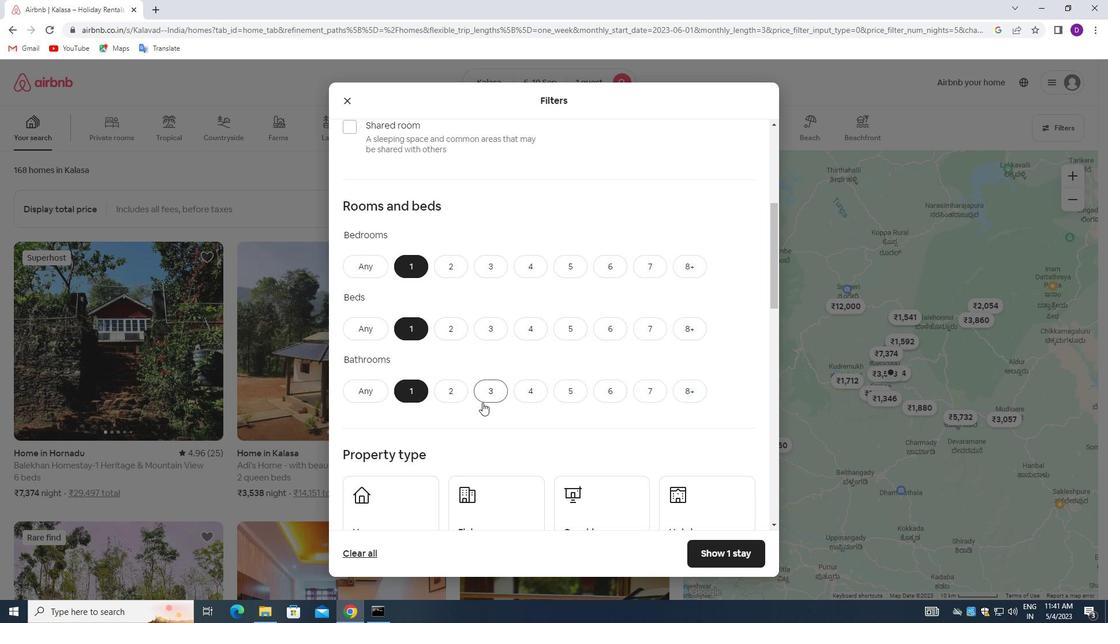 
Action: Mouse moved to (484, 405)
Screenshot: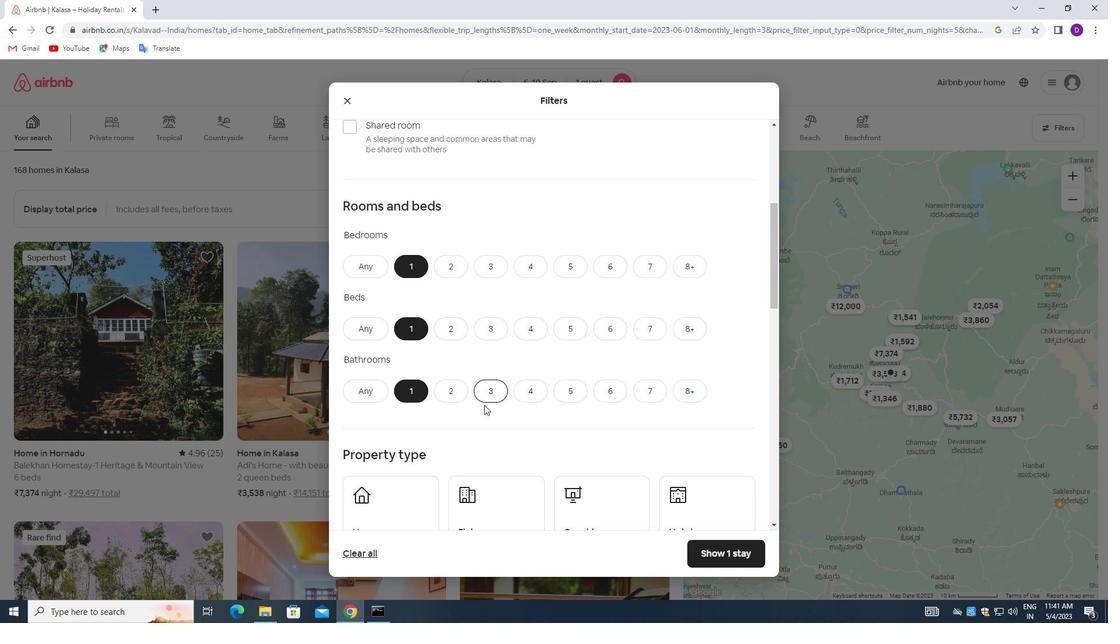 
Action: Mouse scrolled (484, 405) with delta (0, 0)
Screenshot: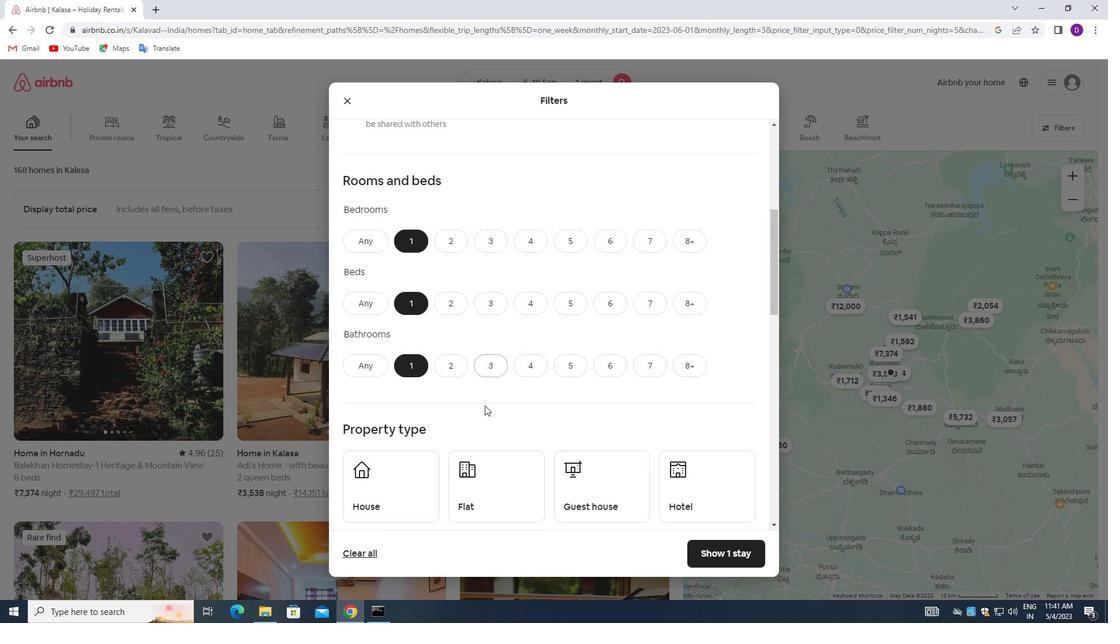 
Action: Mouse moved to (410, 341)
Screenshot: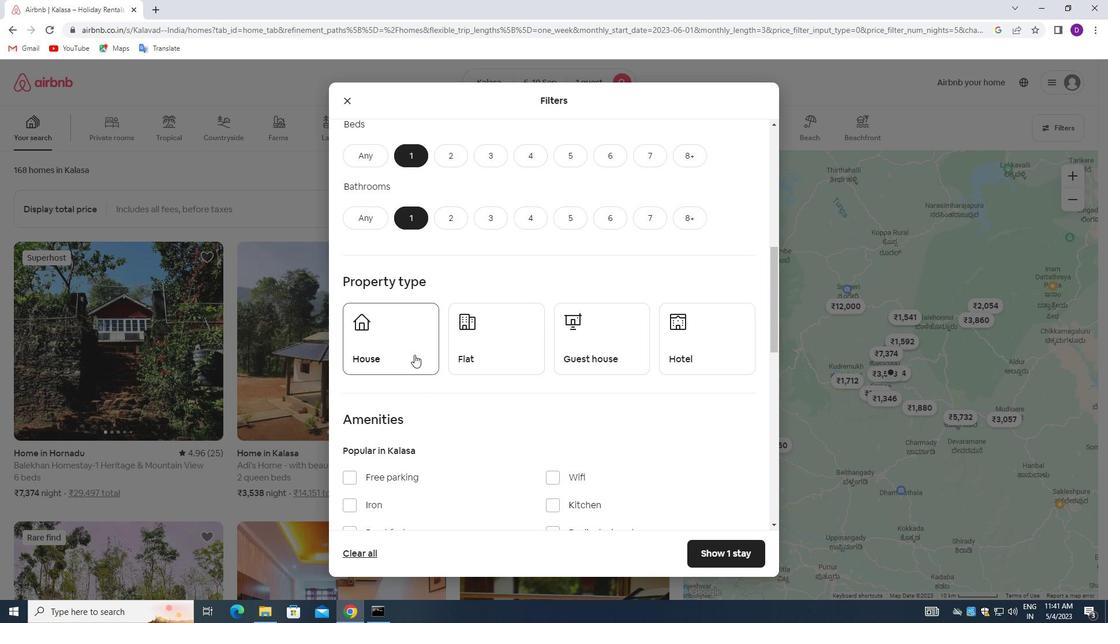 
Action: Mouse pressed left at (410, 341)
Screenshot: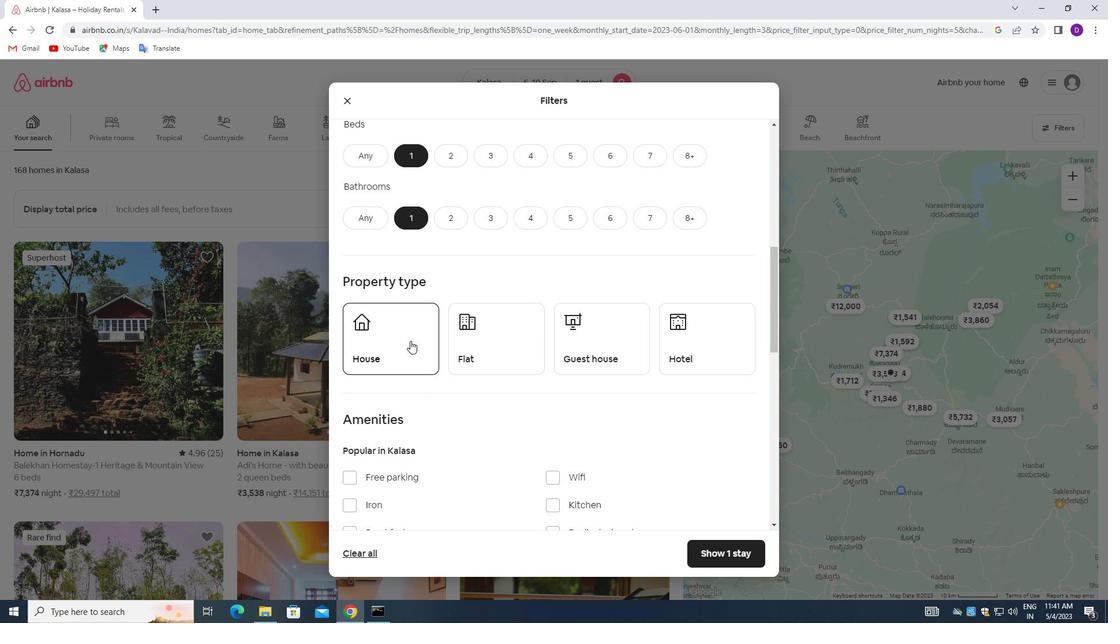 
Action: Mouse moved to (503, 340)
Screenshot: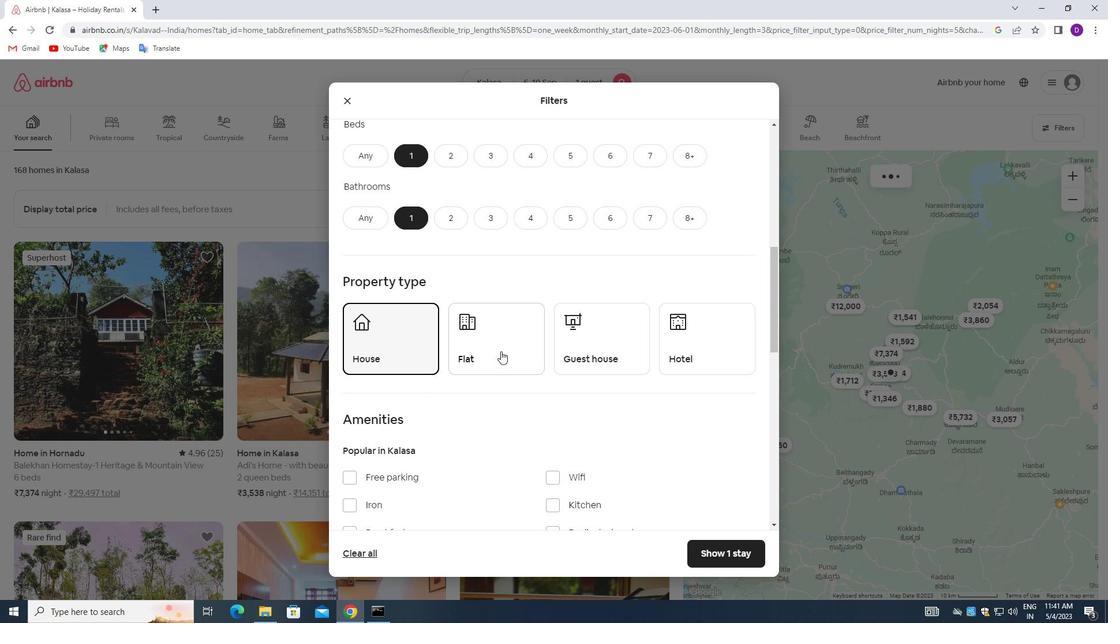 
Action: Mouse pressed left at (503, 340)
Screenshot: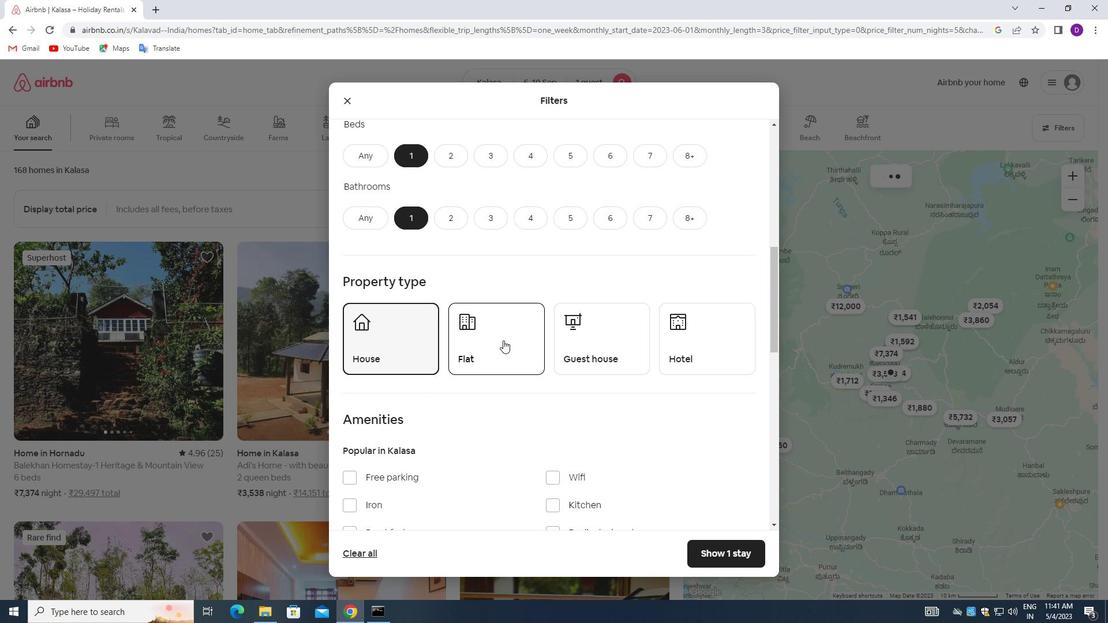 
Action: Mouse moved to (607, 333)
Screenshot: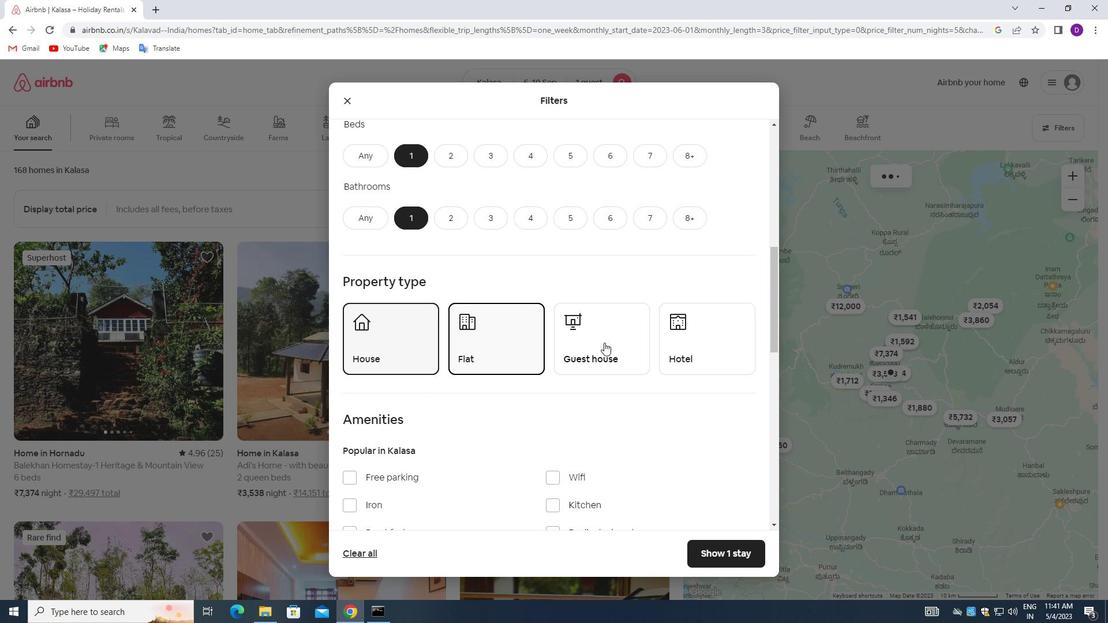 
Action: Mouse pressed left at (607, 333)
Screenshot: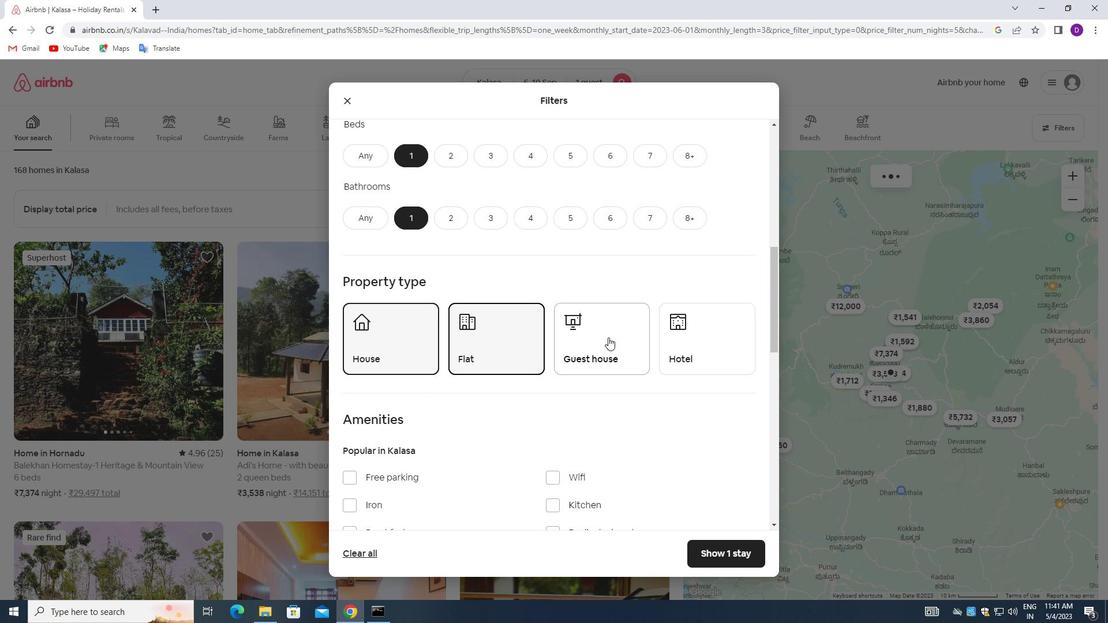 
Action: Mouse moved to (714, 338)
Screenshot: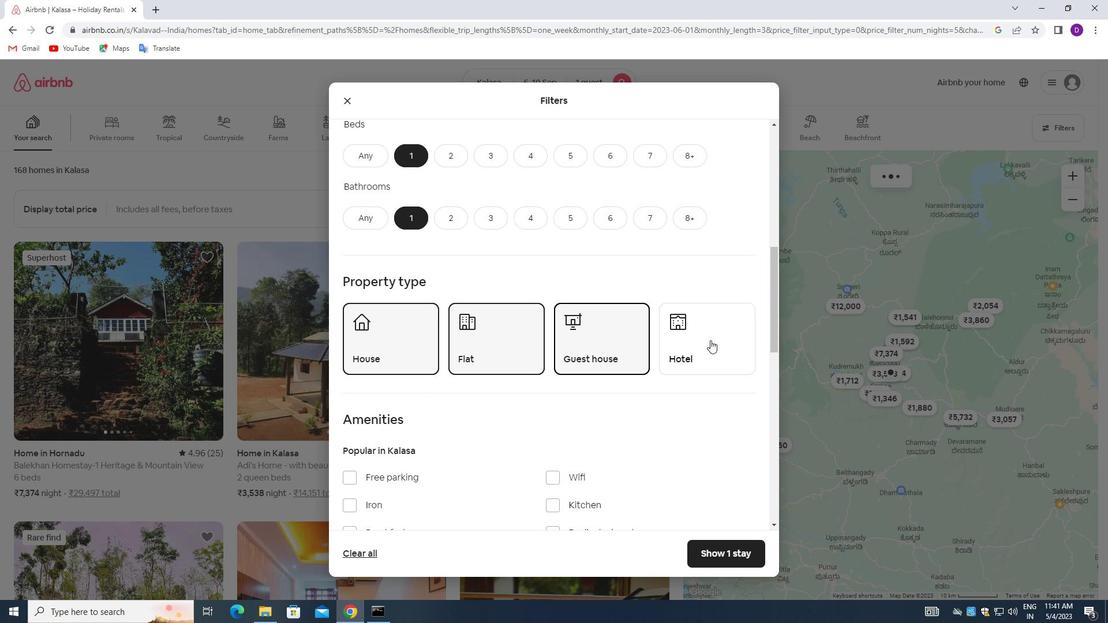 
Action: Mouse pressed left at (714, 338)
Screenshot: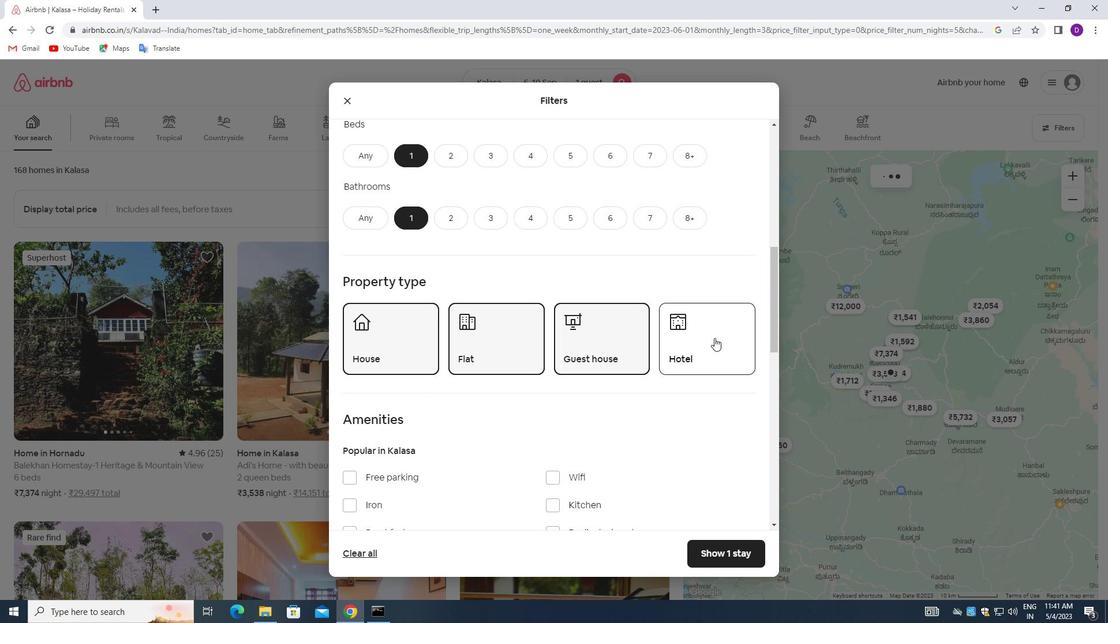 
Action: Mouse moved to (578, 403)
Screenshot: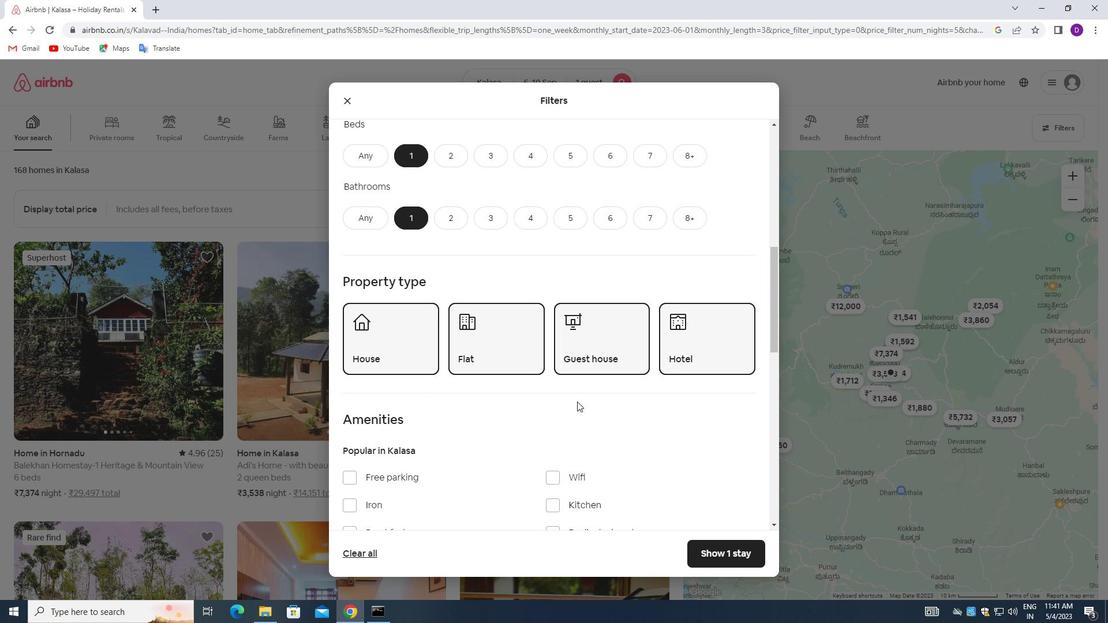 
Action: Mouse scrolled (578, 402) with delta (0, 0)
Screenshot: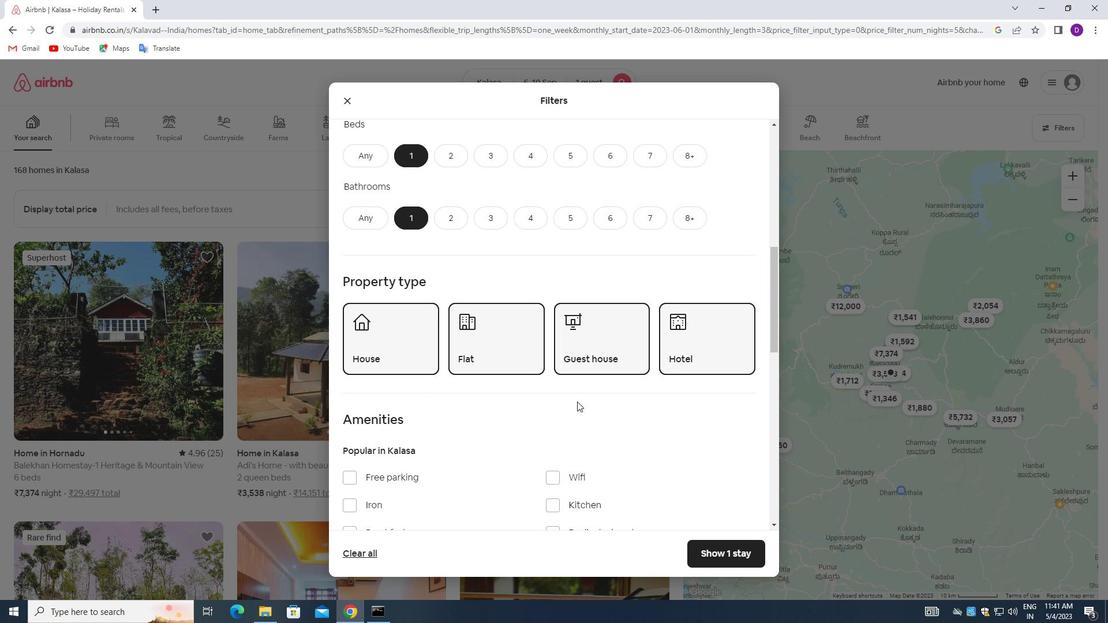 
Action: Mouse moved to (577, 405)
Screenshot: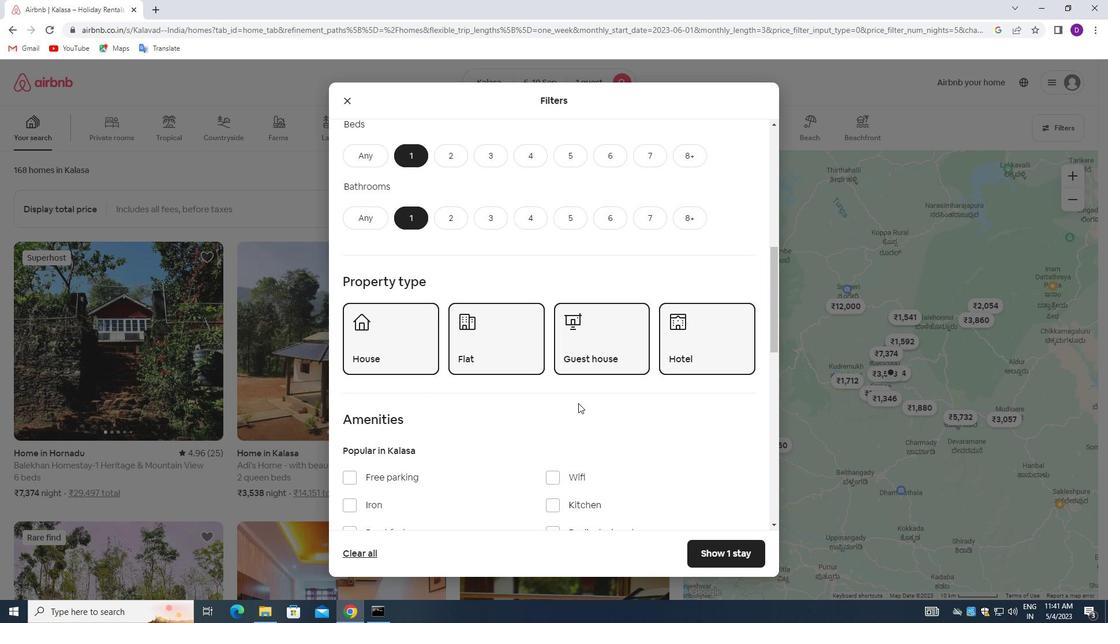 
Action: Mouse scrolled (577, 404) with delta (0, 0)
Screenshot: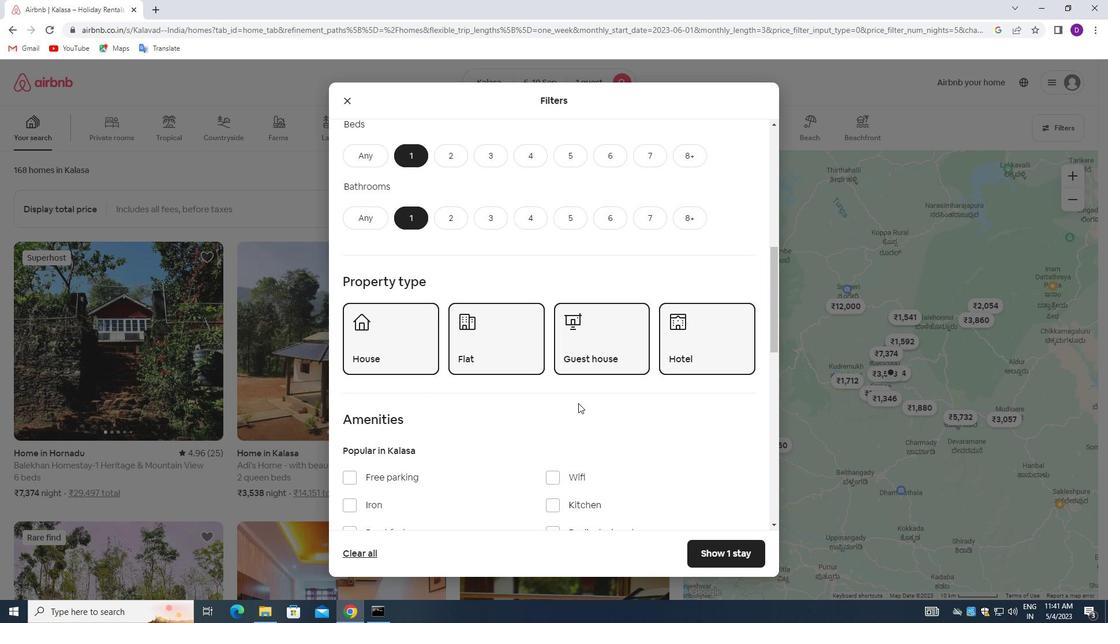 
Action: Mouse moved to (572, 406)
Screenshot: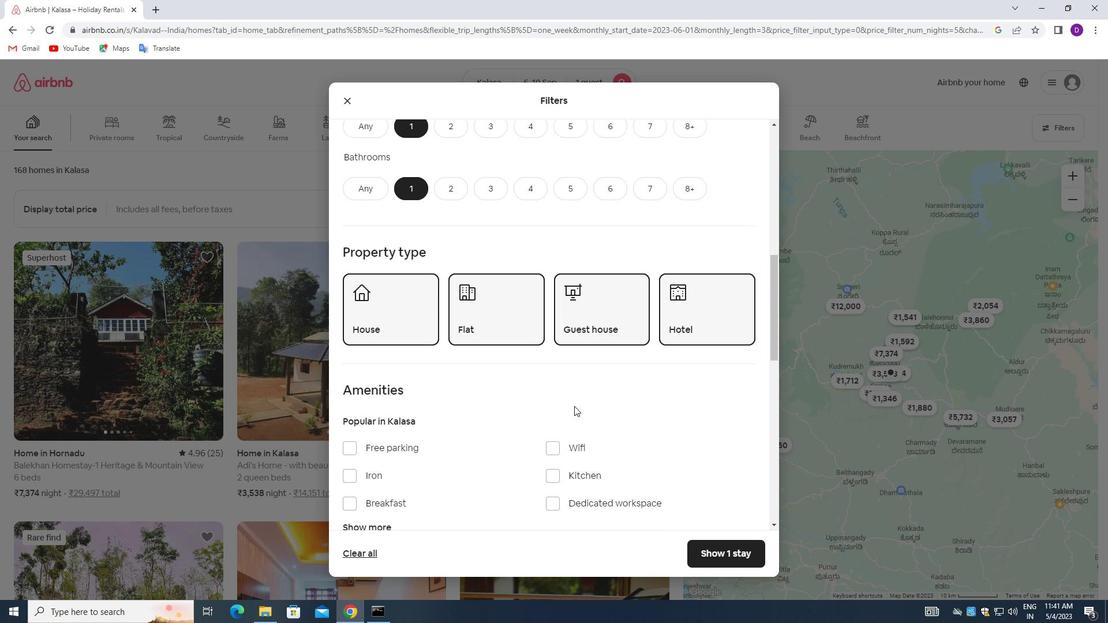 
Action: Mouse scrolled (572, 405) with delta (0, 0)
Screenshot: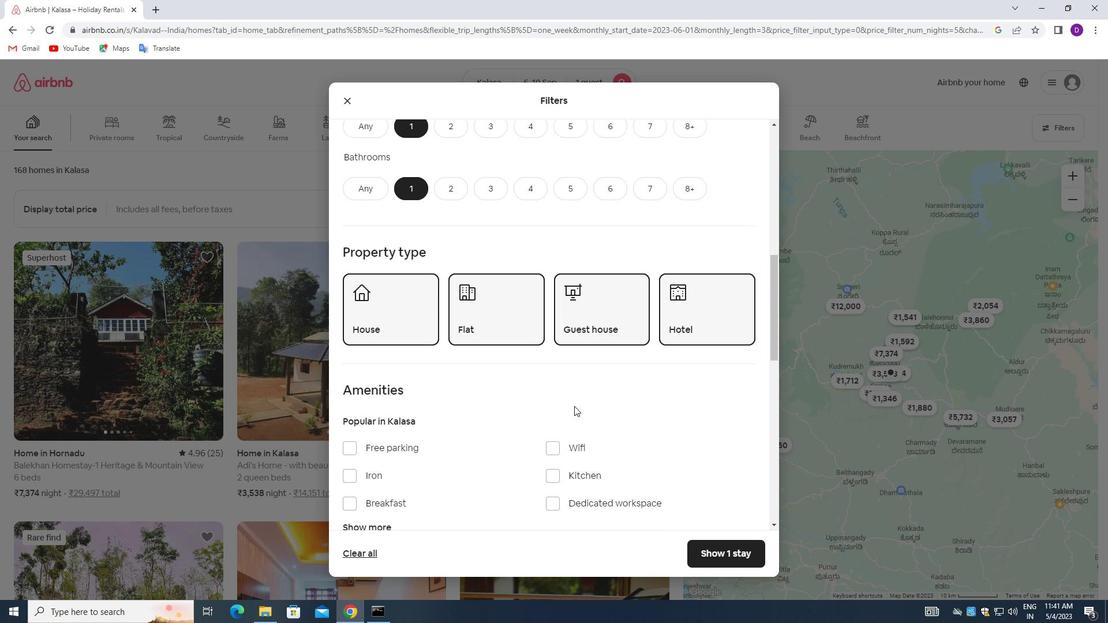 
Action: Mouse moved to (556, 413)
Screenshot: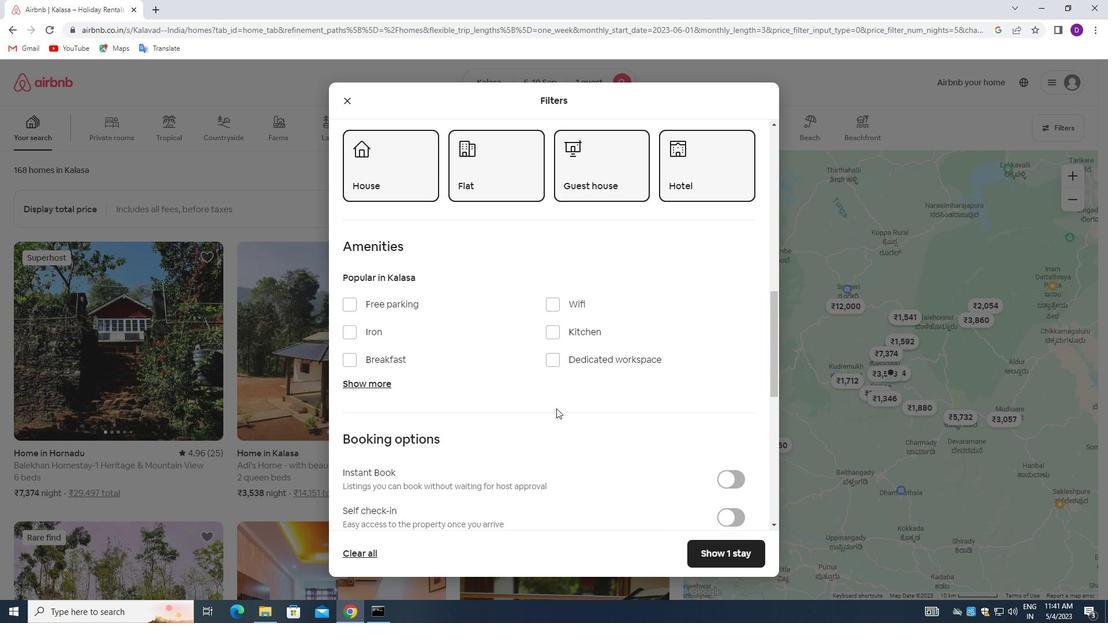 
Action: Mouse scrolled (556, 413) with delta (0, 0)
Screenshot: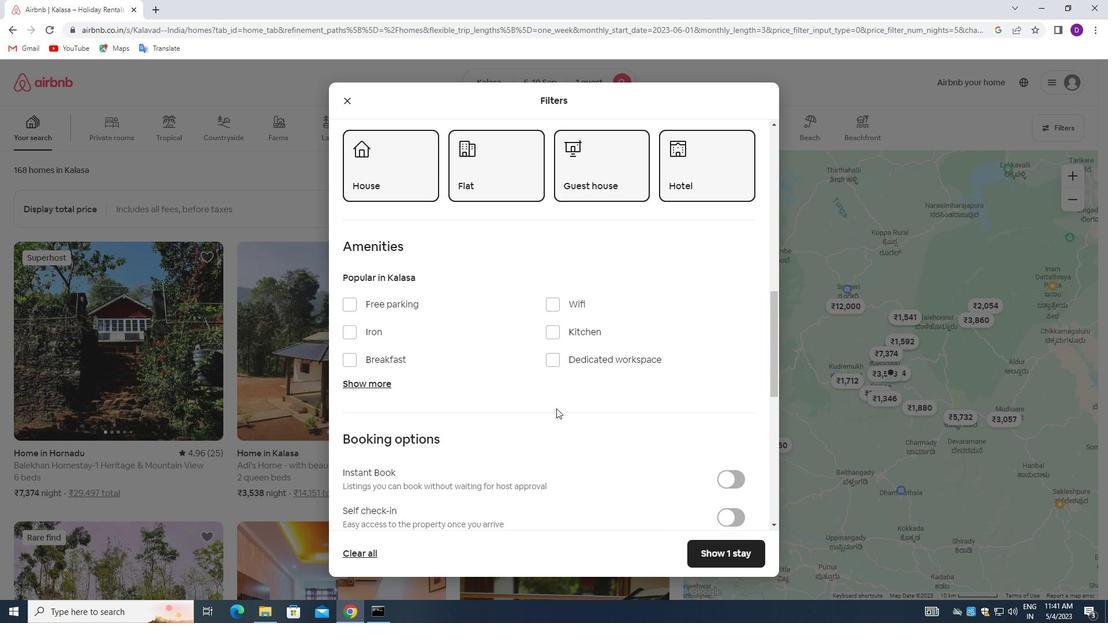 
Action: Mouse moved to (558, 414)
Screenshot: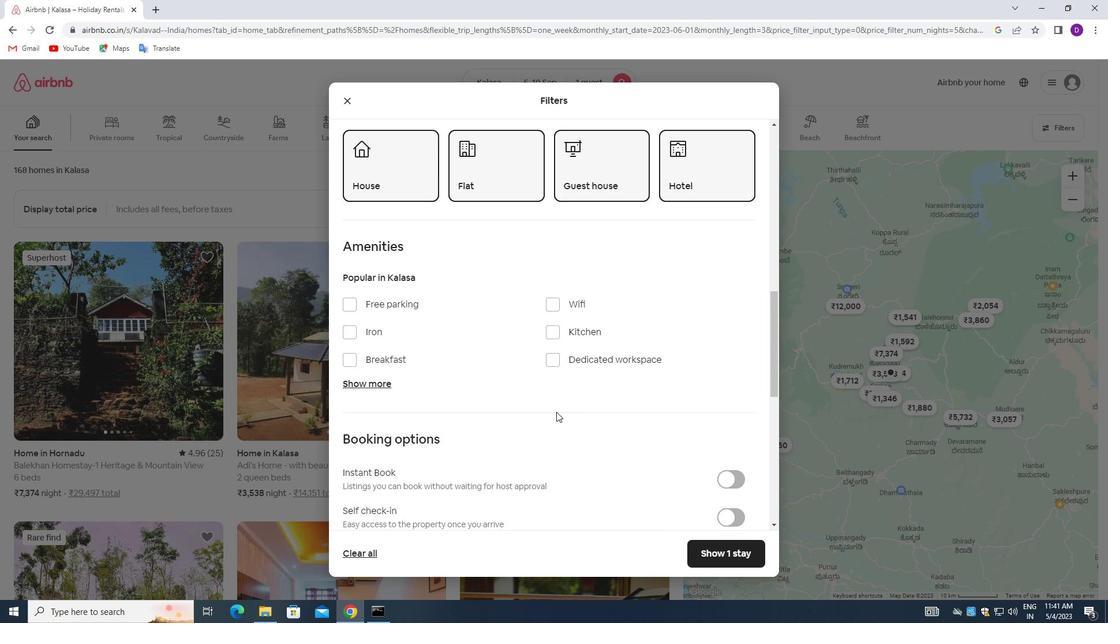 
Action: Mouse scrolled (558, 413) with delta (0, 0)
Screenshot: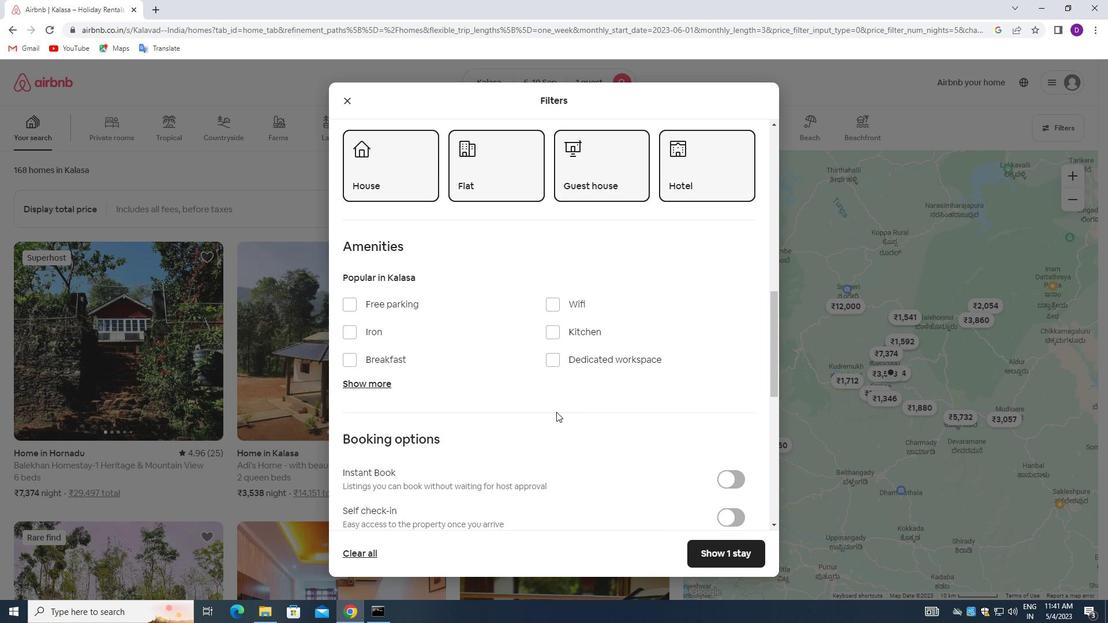 
Action: Mouse moved to (728, 397)
Screenshot: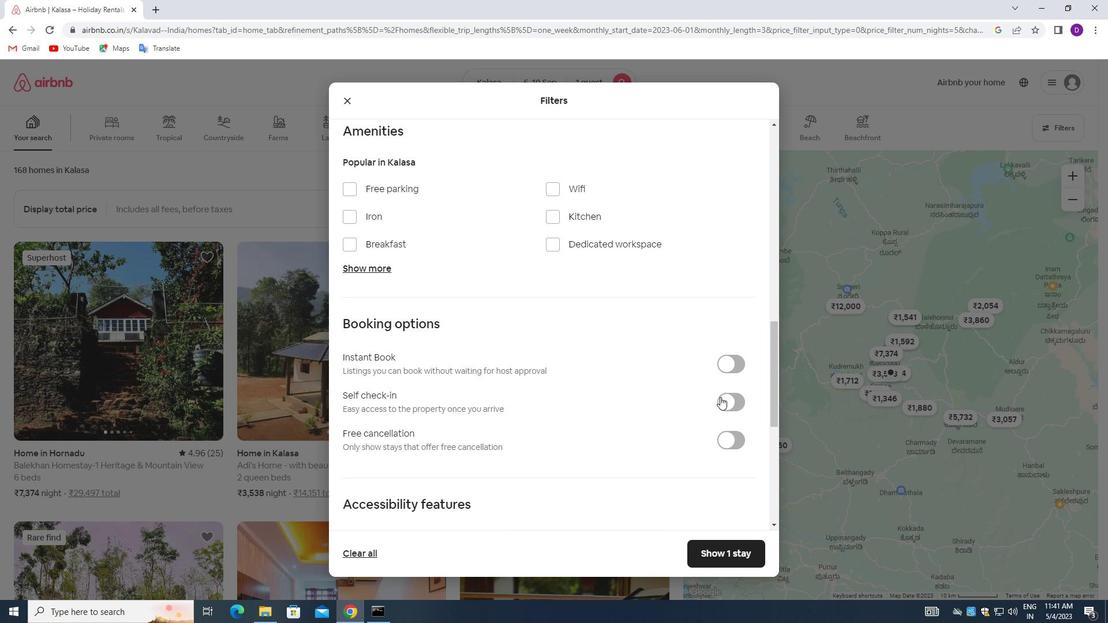 
Action: Mouse pressed left at (728, 397)
Screenshot: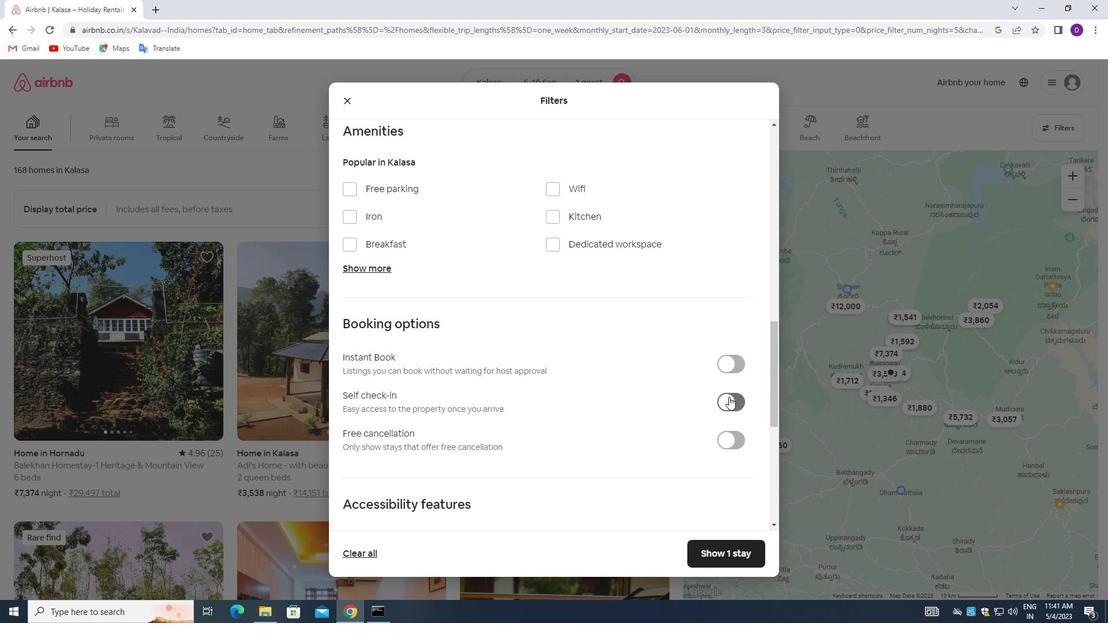 
Action: Mouse moved to (447, 406)
Screenshot: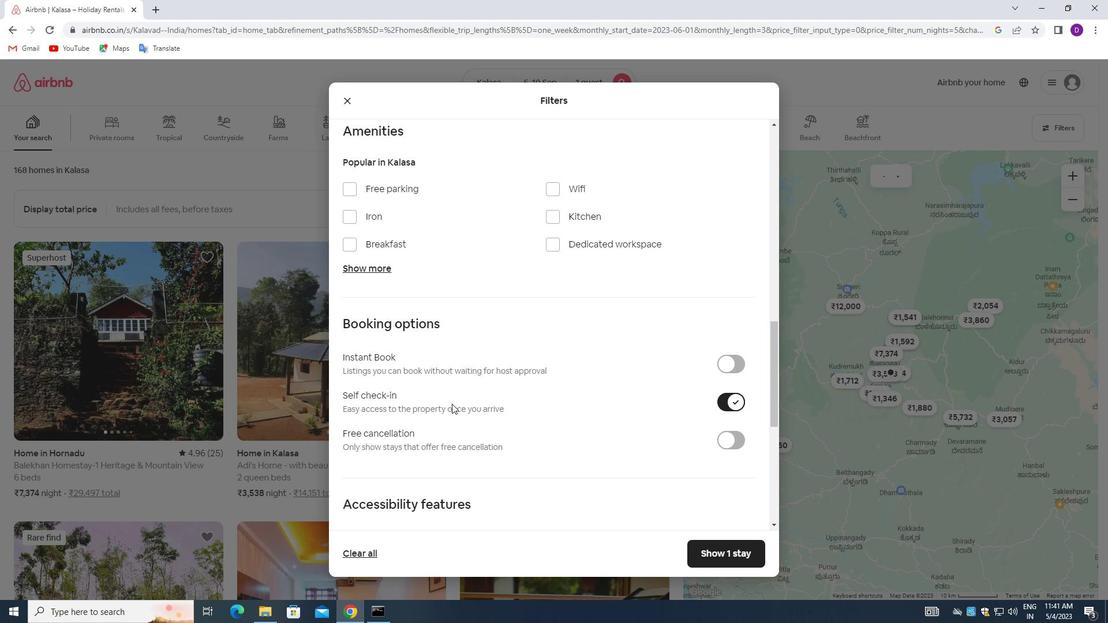 
Action: Mouse scrolled (447, 406) with delta (0, 0)
Screenshot: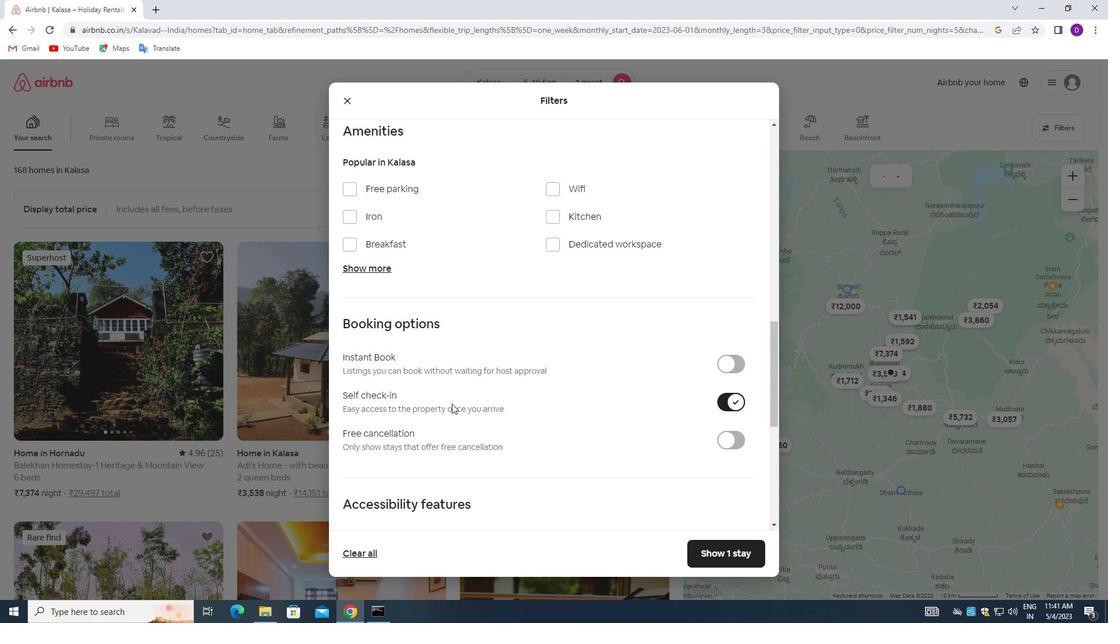 
Action: Mouse moved to (447, 407)
Screenshot: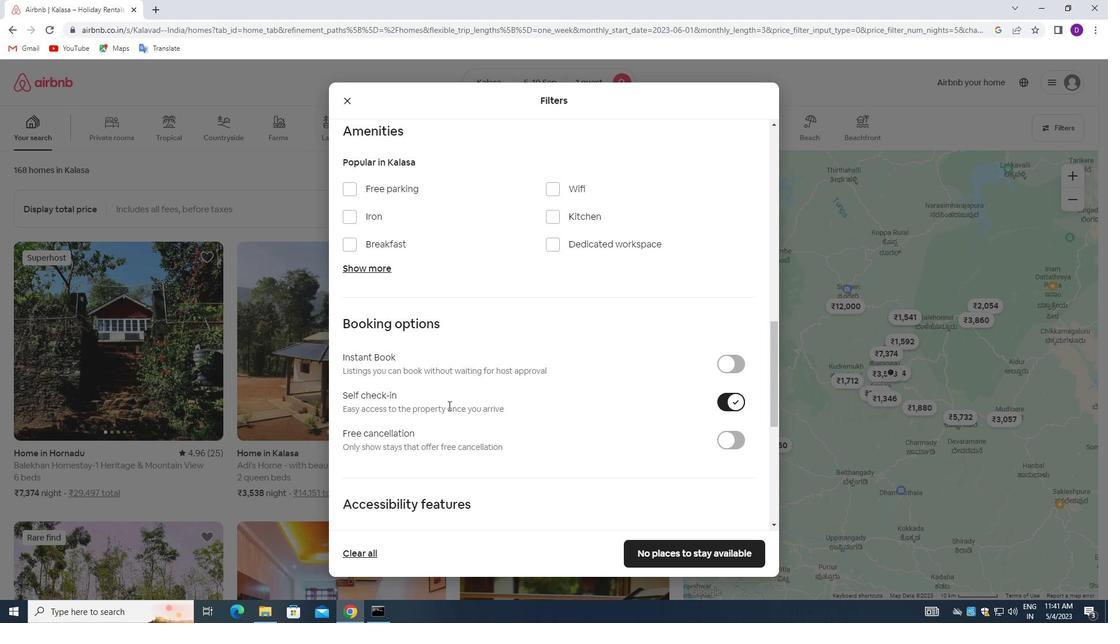 
Action: Mouse scrolled (447, 406) with delta (0, 0)
Screenshot: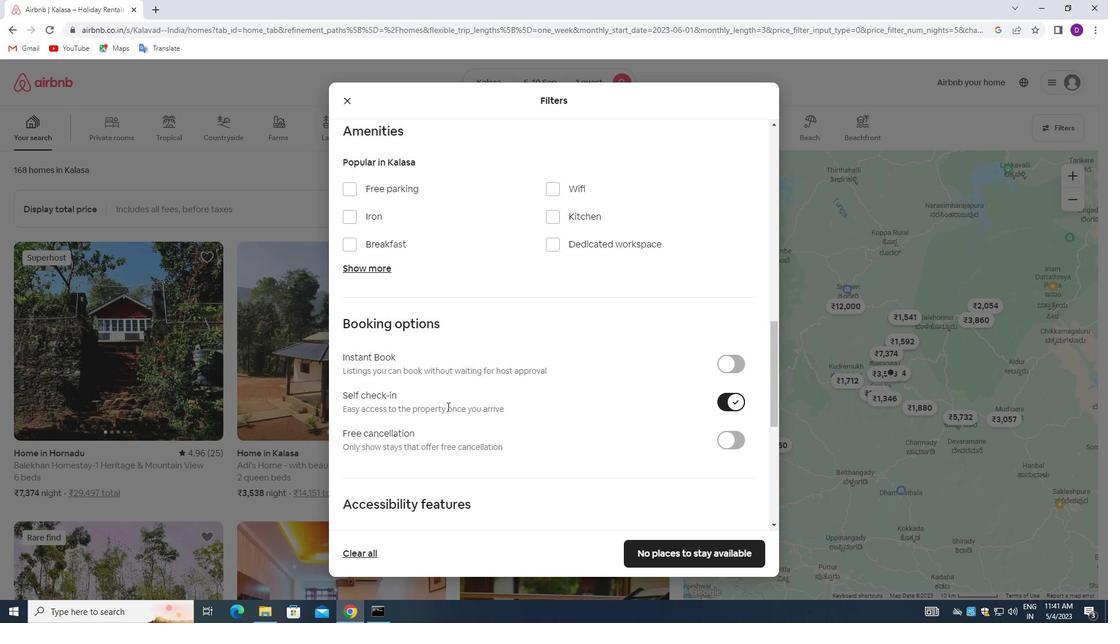 
Action: Mouse moved to (447, 408)
Screenshot: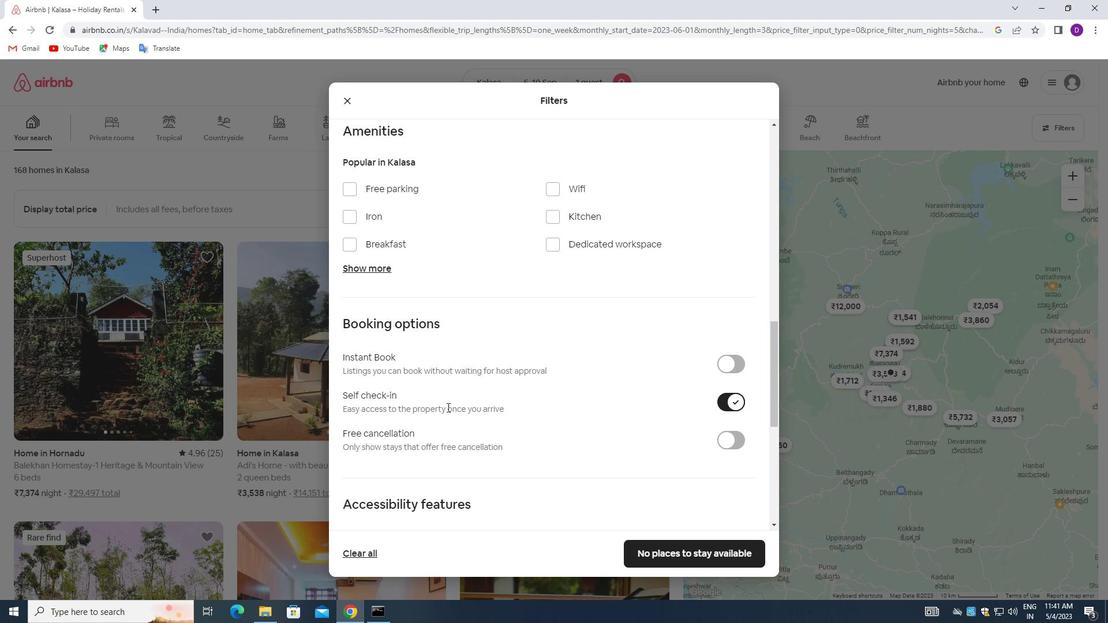 
Action: Mouse scrolled (447, 407) with delta (0, 0)
Screenshot: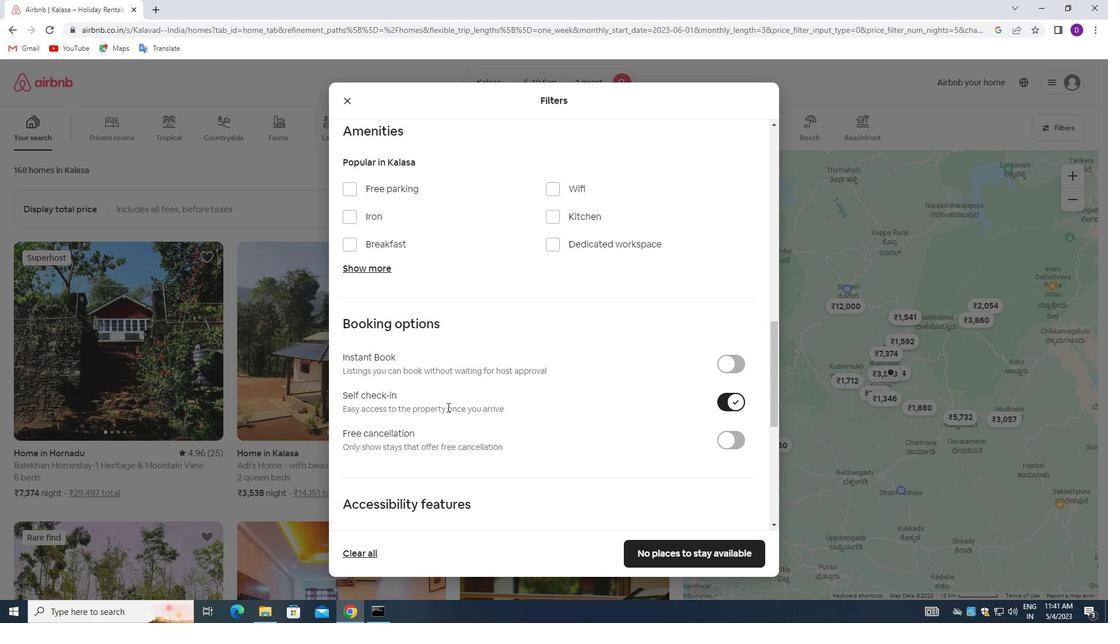 
Action: Mouse scrolled (447, 407) with delta (0, 0)
Screenshot: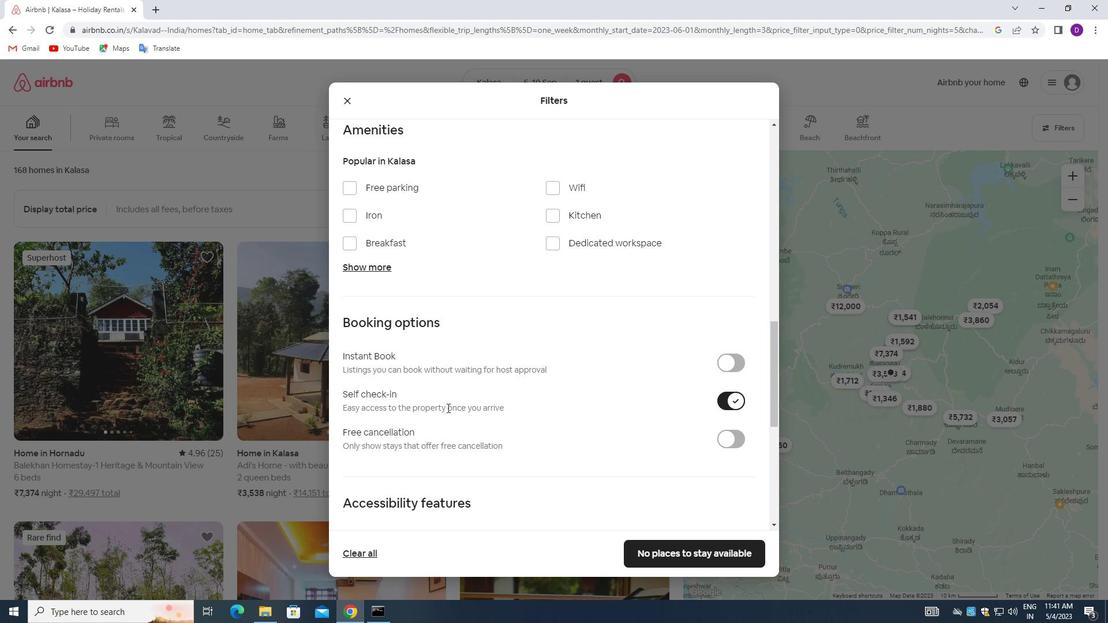 
Action: Mouse scrolled (447, 407) with delta (0, 0)
Screenshot: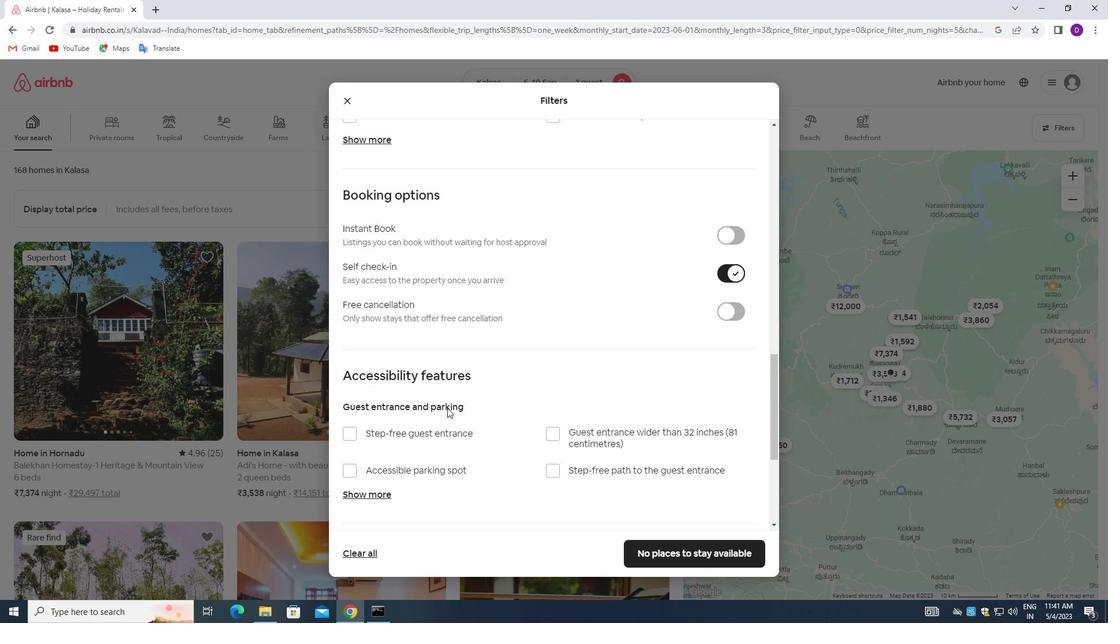 
Action: Mouse moved to (447, 407)
Screenshot: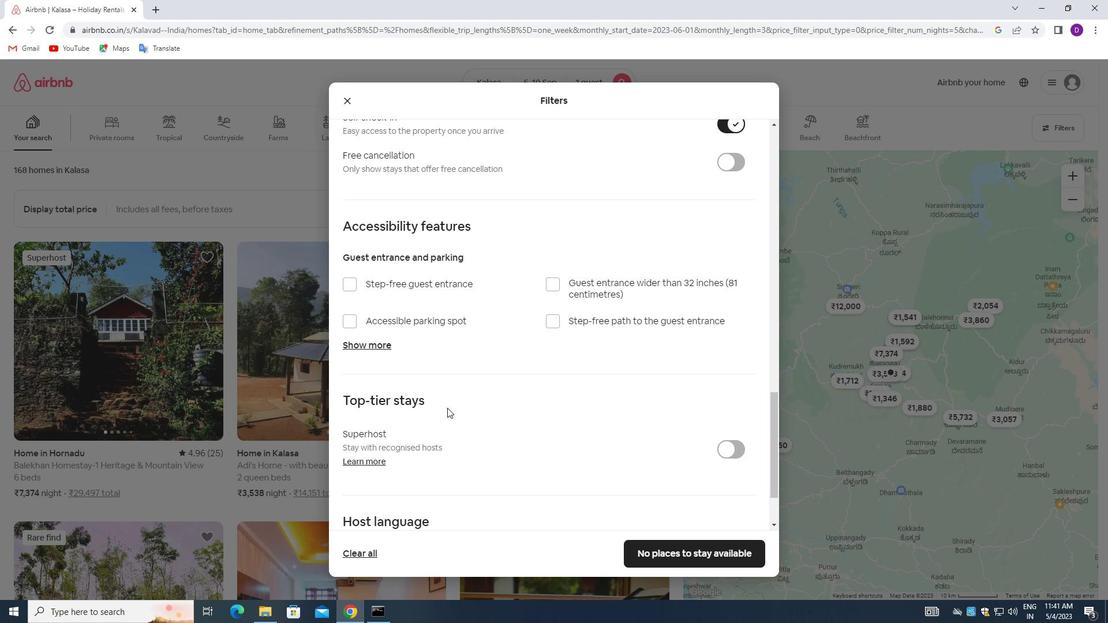 
Action: Mouse scrolled (447, 406) with delta (0, 0)
Screenshot: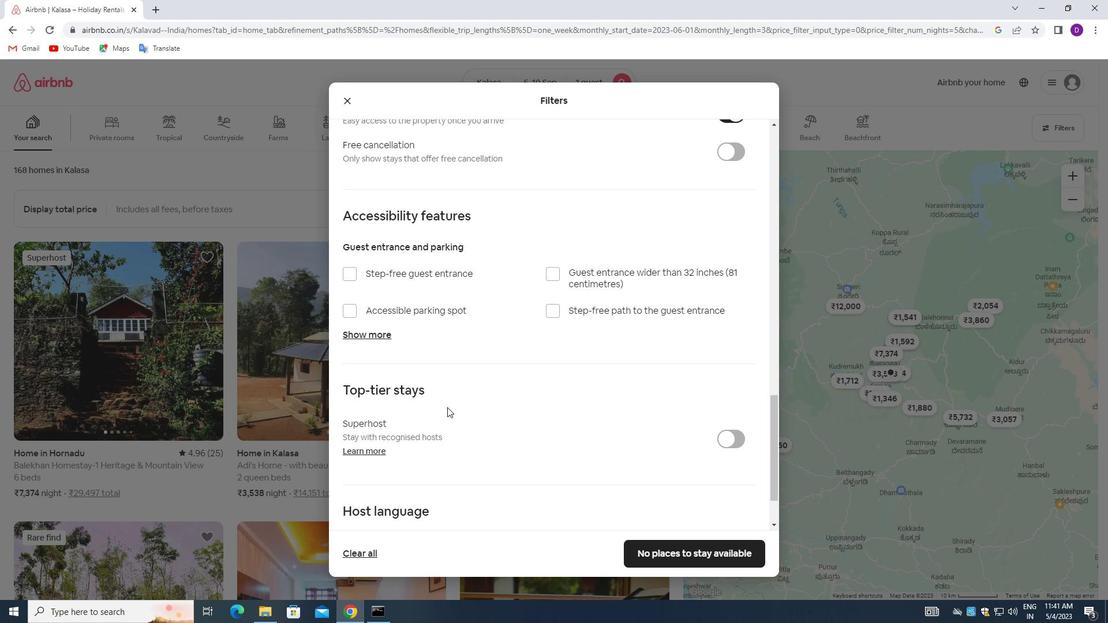
Action: Mouse moved to (447, 409)
Screenshot: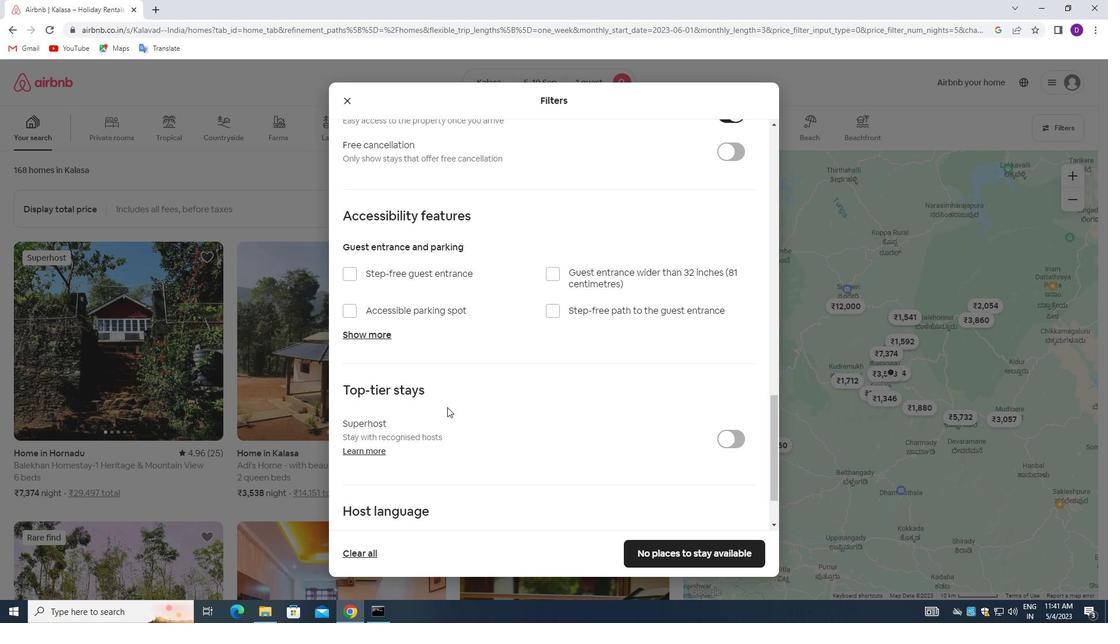 
Action: Mouse scrolled (447, 409) with delta (0, 0)
Screenshot: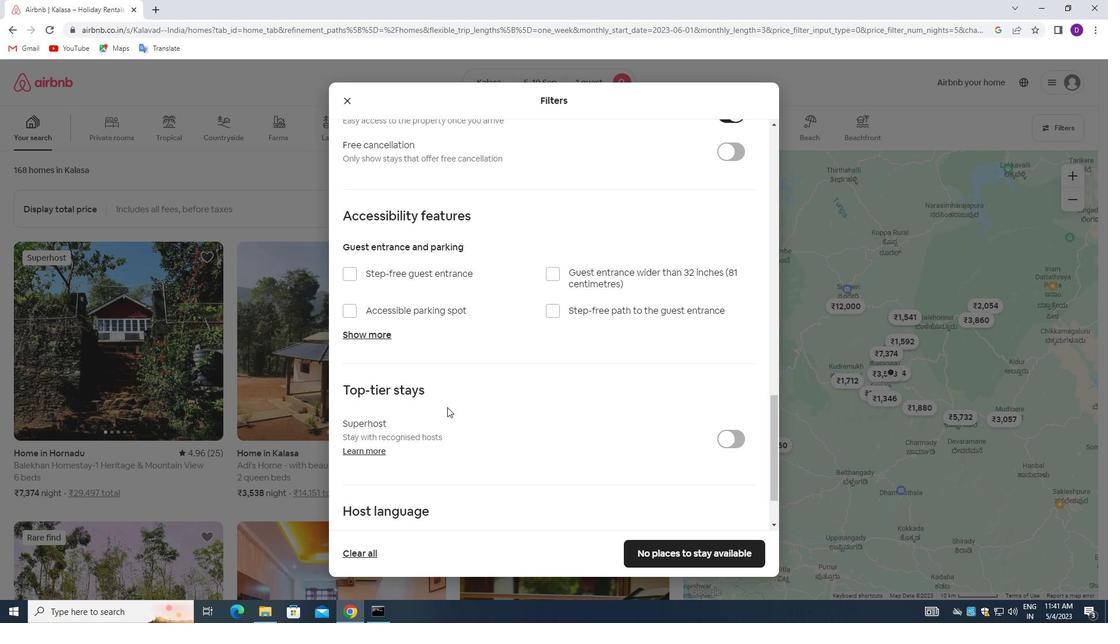 
Action: Mouse moved to (447, 413)
Screenshot: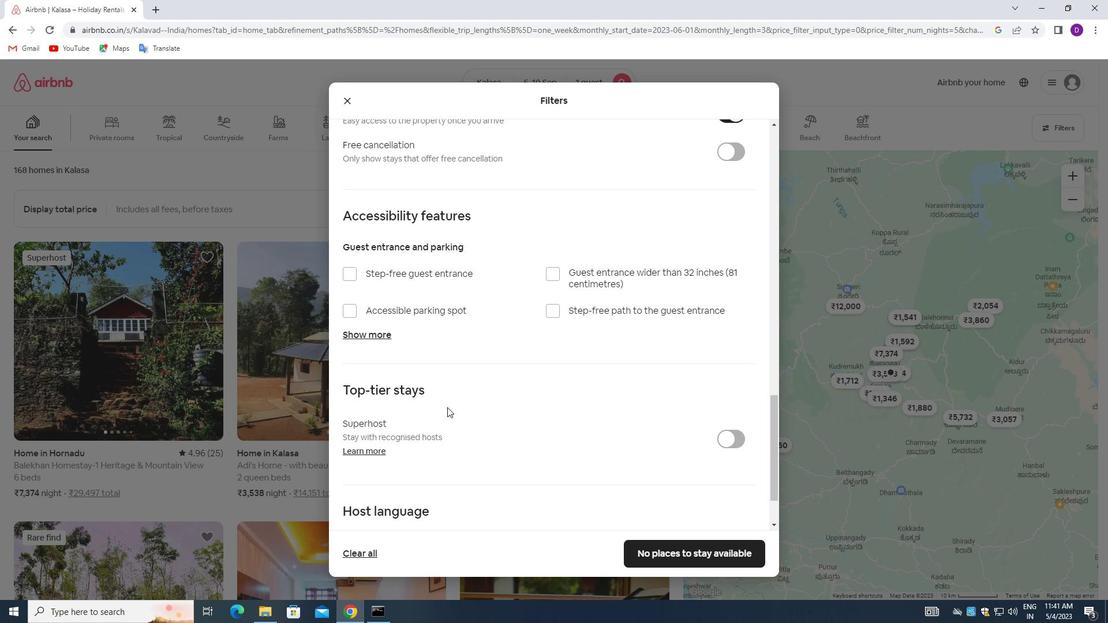 
Action: Mouse scrolled (447, 412) with delta (0, 0)
Screenshot: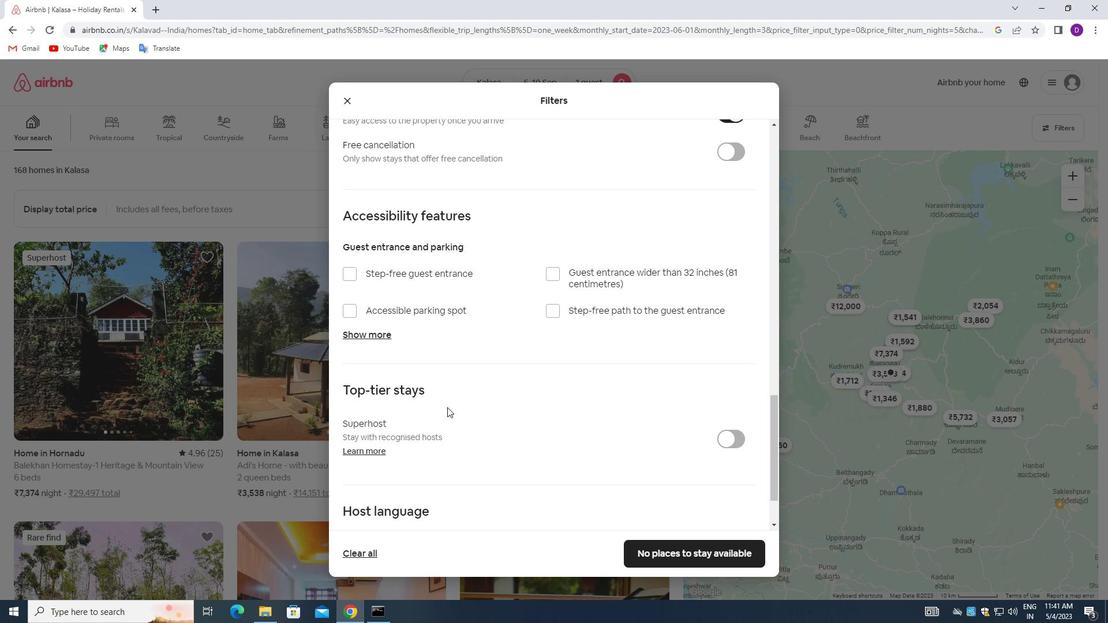 
Action: Mouse moved to (448, 413)
Screenshot: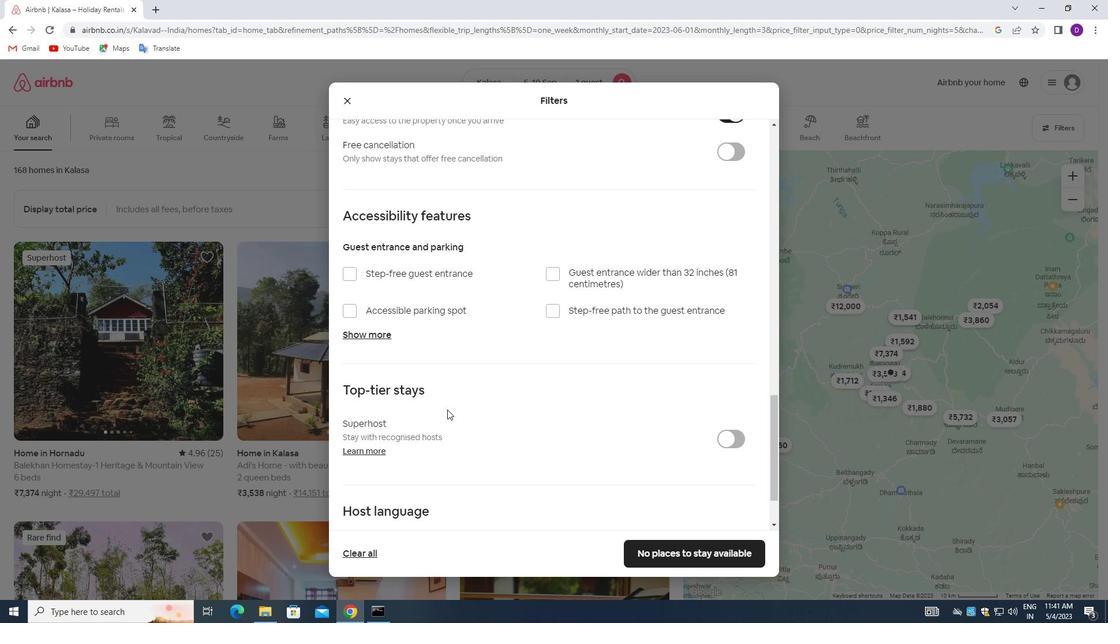 
Action: Mouse scrolled (448, 413) with delta (0, 0)
Screenshot: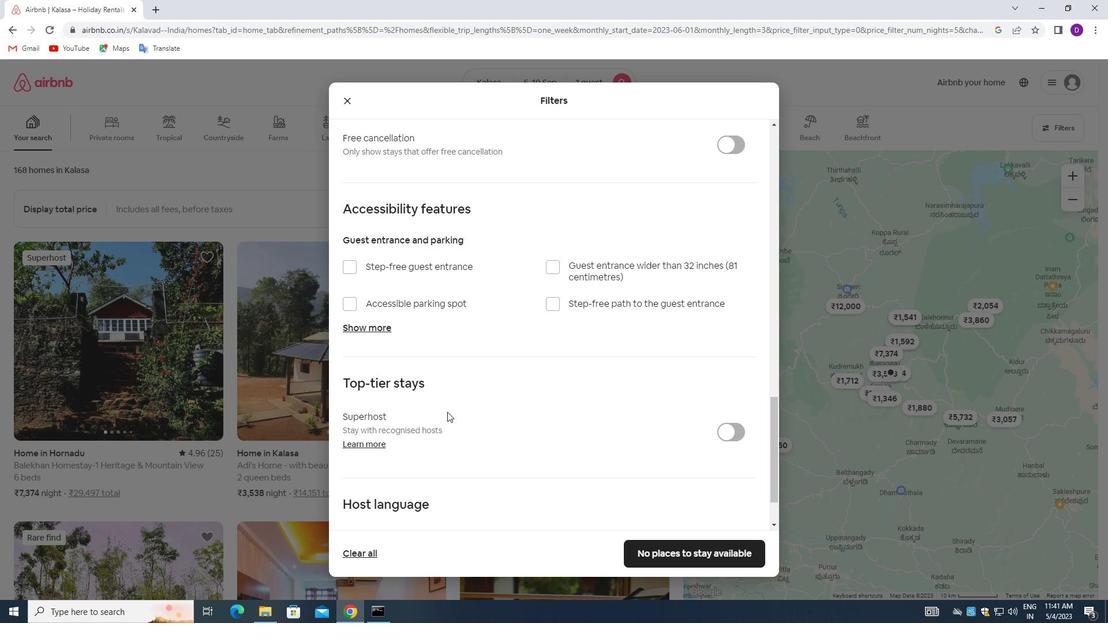 
Action: Mouse moved to (350, 469)
Screenshot: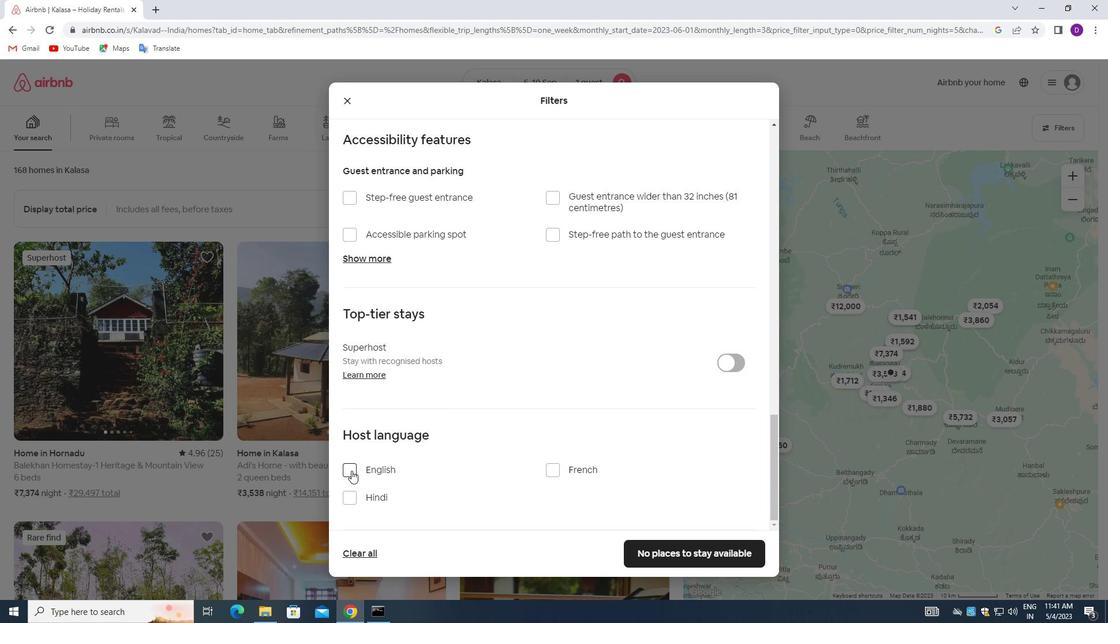 
Action: Mouse pressed left at (350, 469)
Screenshot: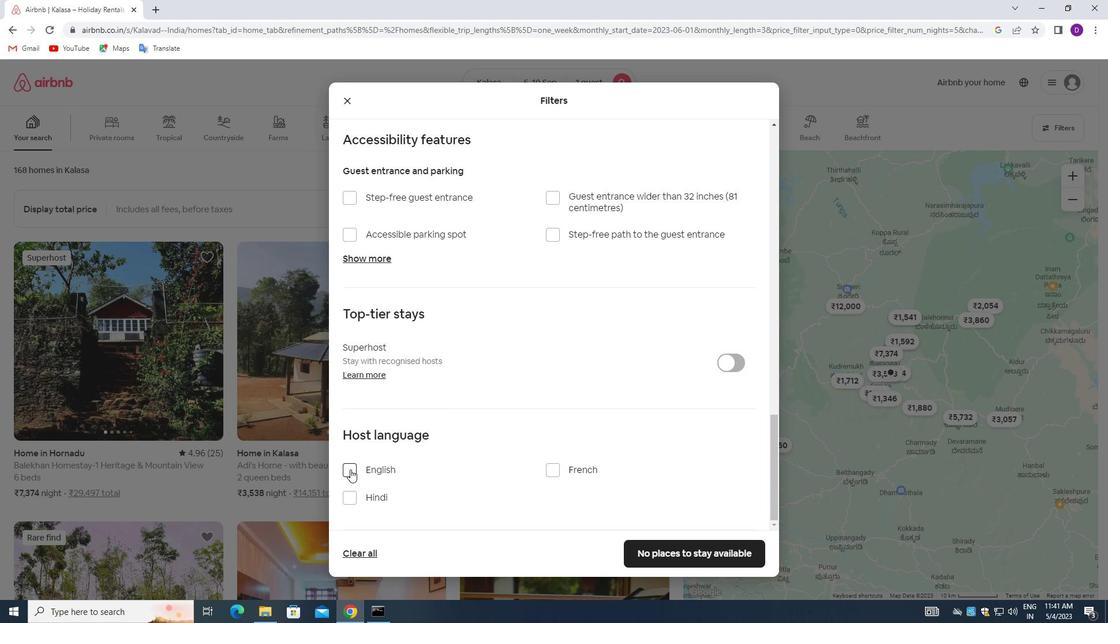 
Action: Mouse moved to (629, 546)
Screenshot: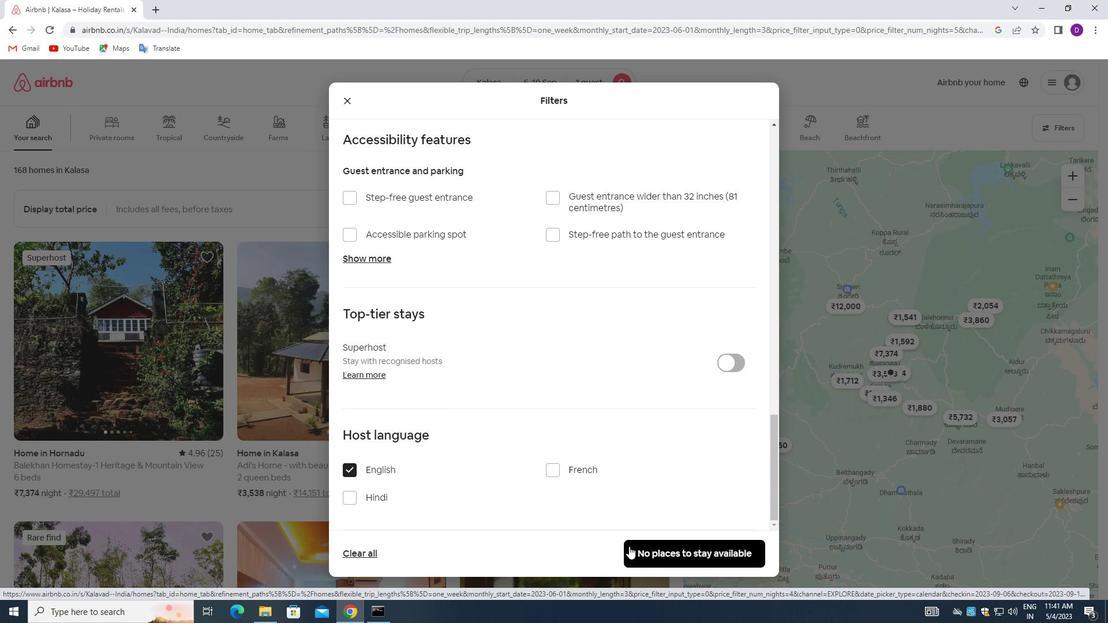 
Action: Mouse pressed left at (629, 546)
Screenshot: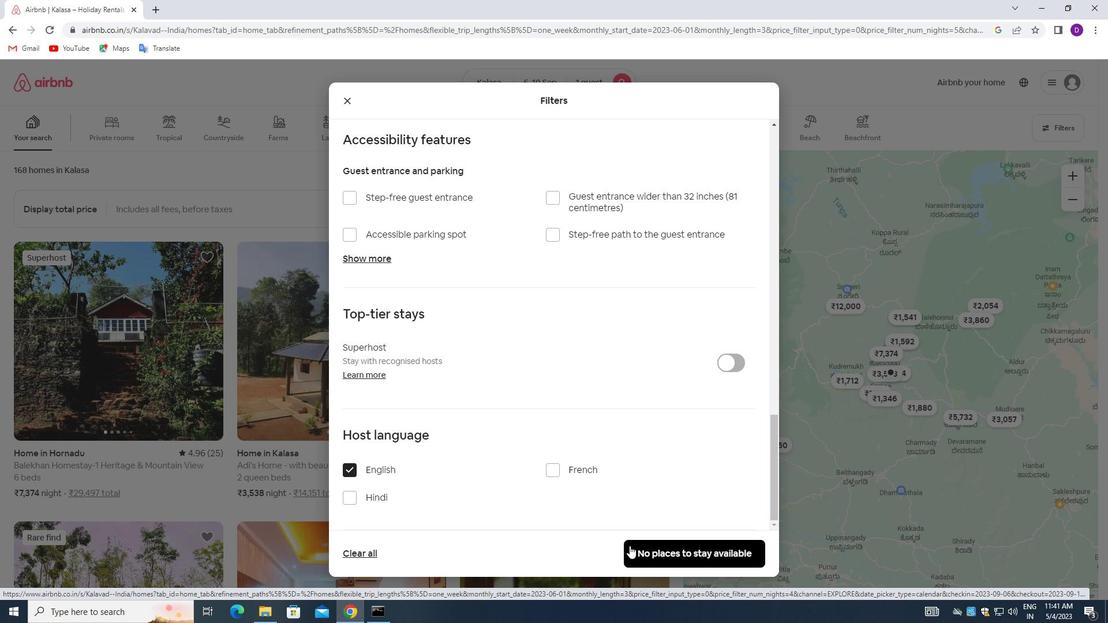 
Action: Mouse moved to (642, 389)
Screenshot: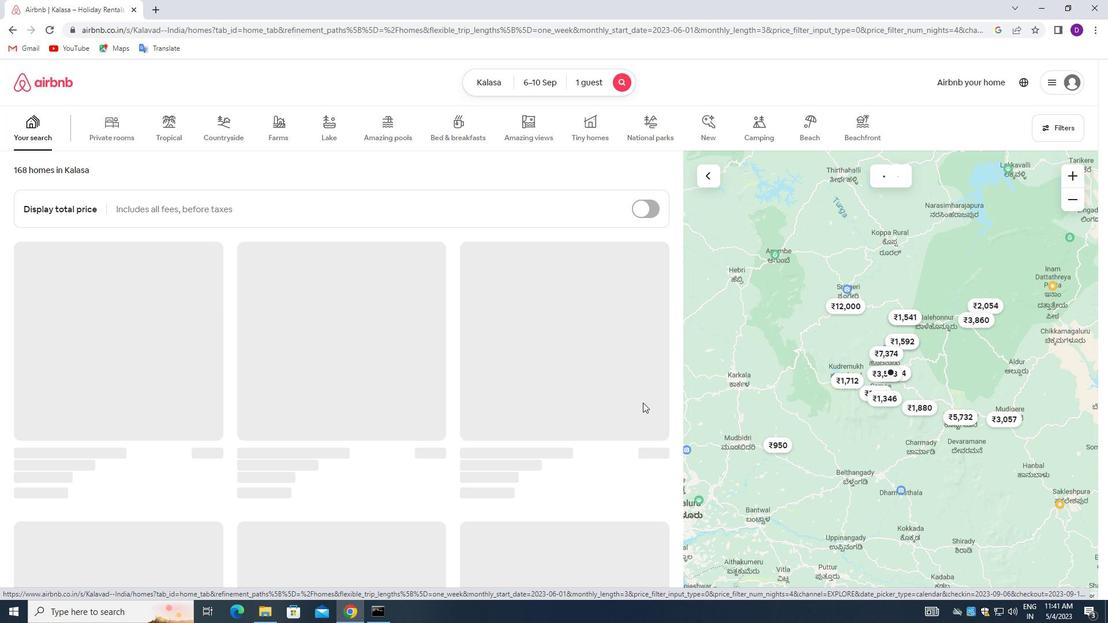 
